 Task: Check the percentage active listings of barn in the last 1 year.
Action: Mouse moved to (981, 220)
Screenshot: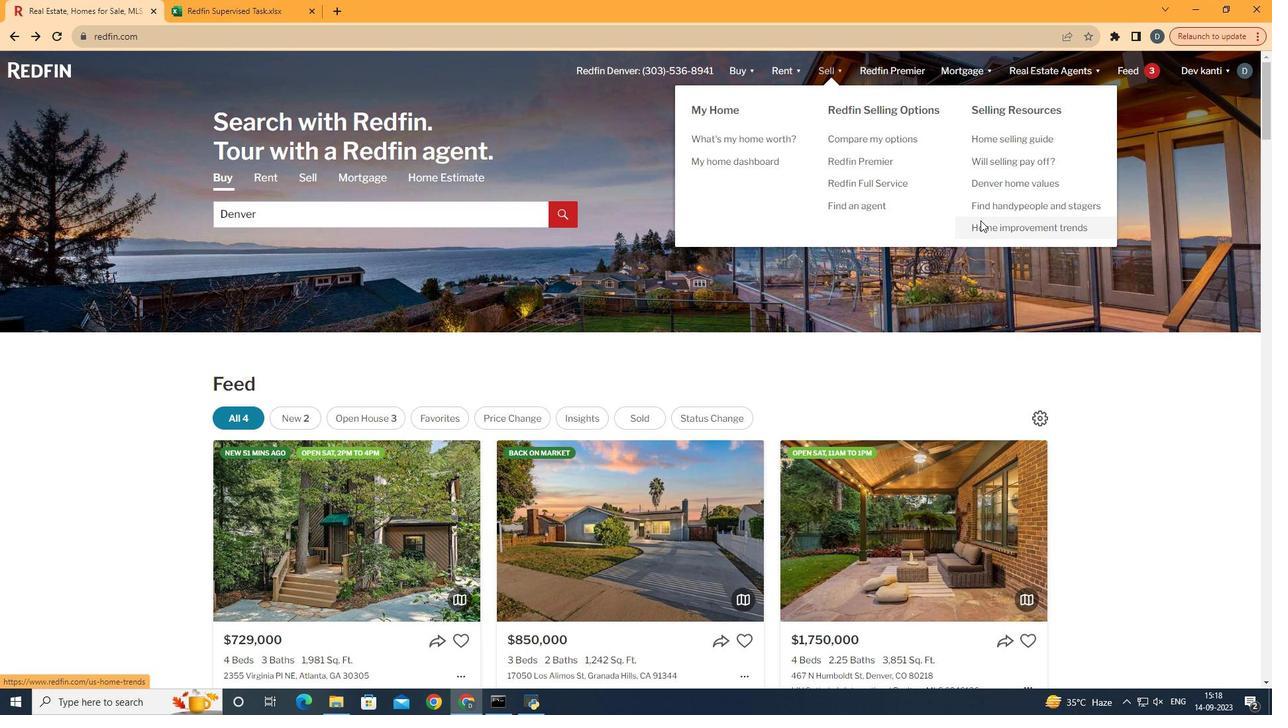 
Action: Mouse pressed left at (981, 220)
Screenshot: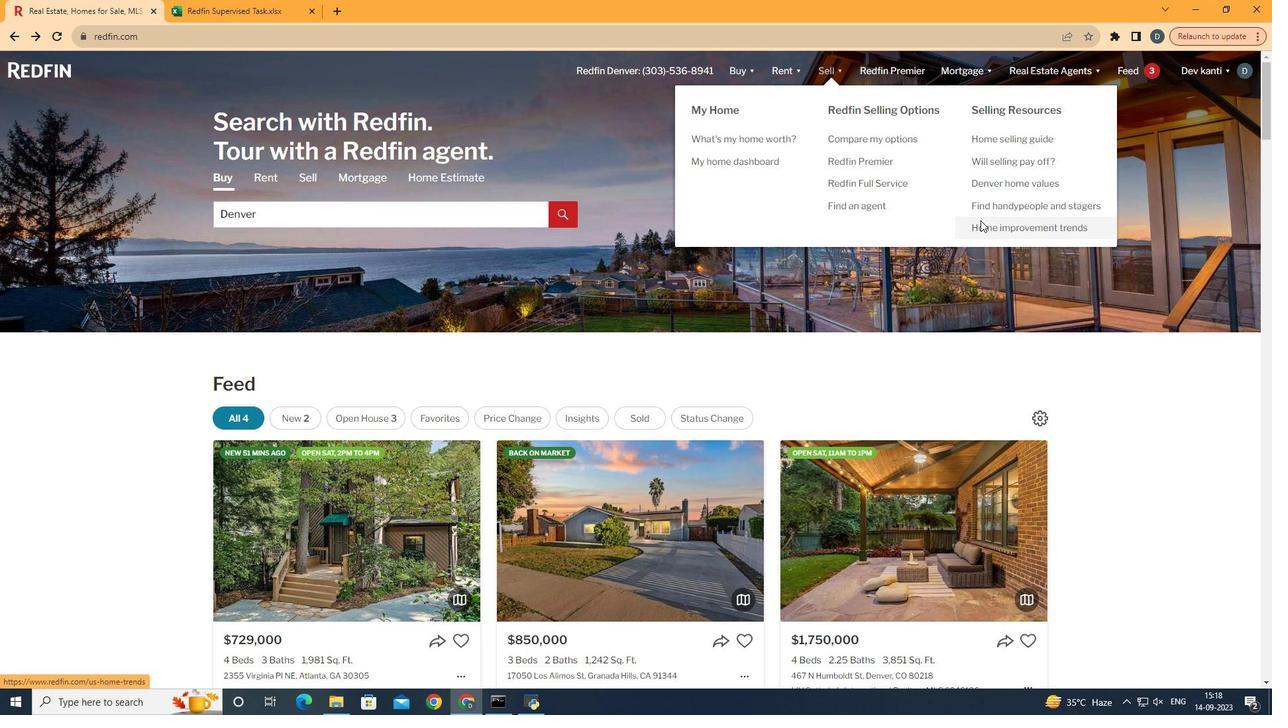 
Action: Mouse moved to (328, 260)
Screenshot: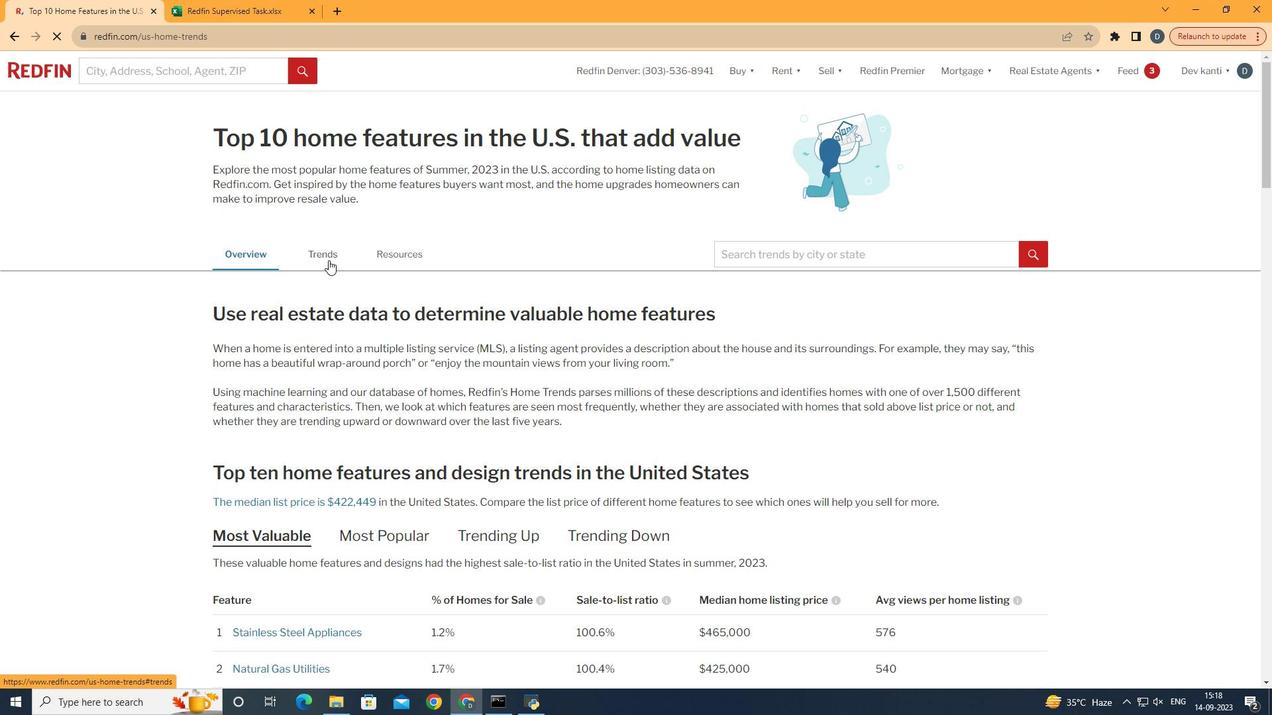 
Action: Mouse pressed left at (328, 260)
Screenshot: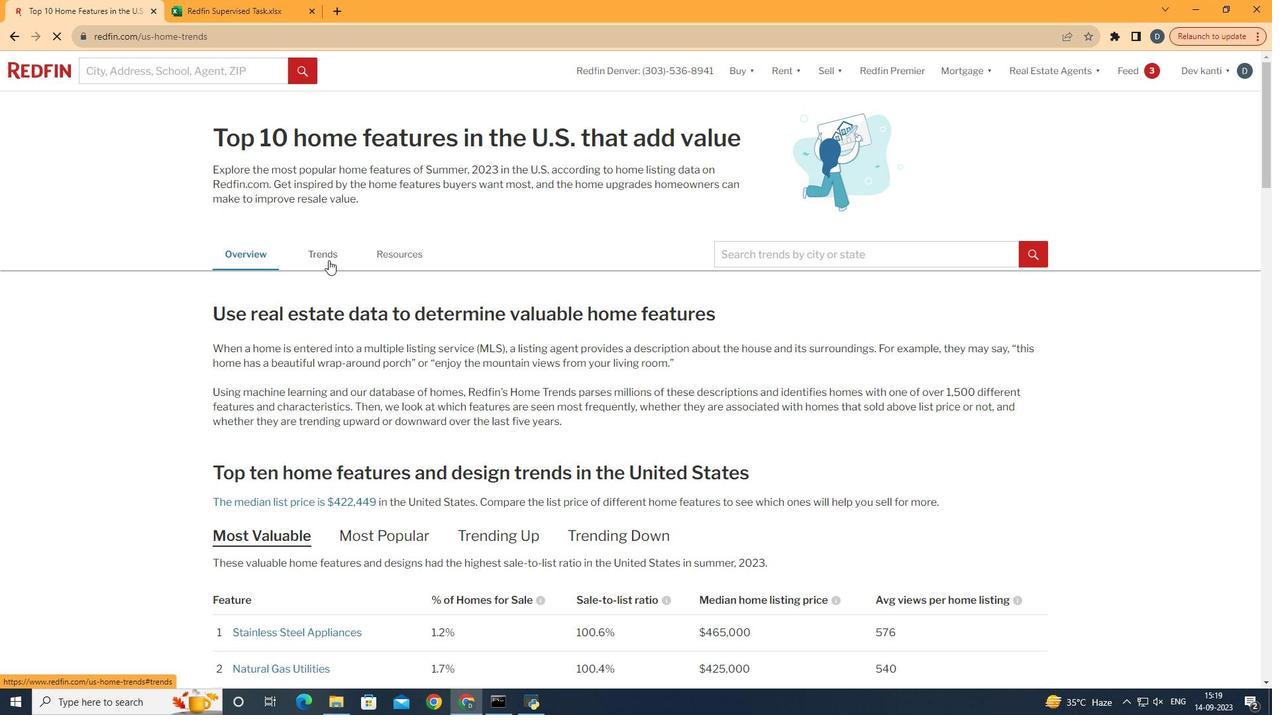 
Action: Mouse moved to (470, 425)
Screenshot: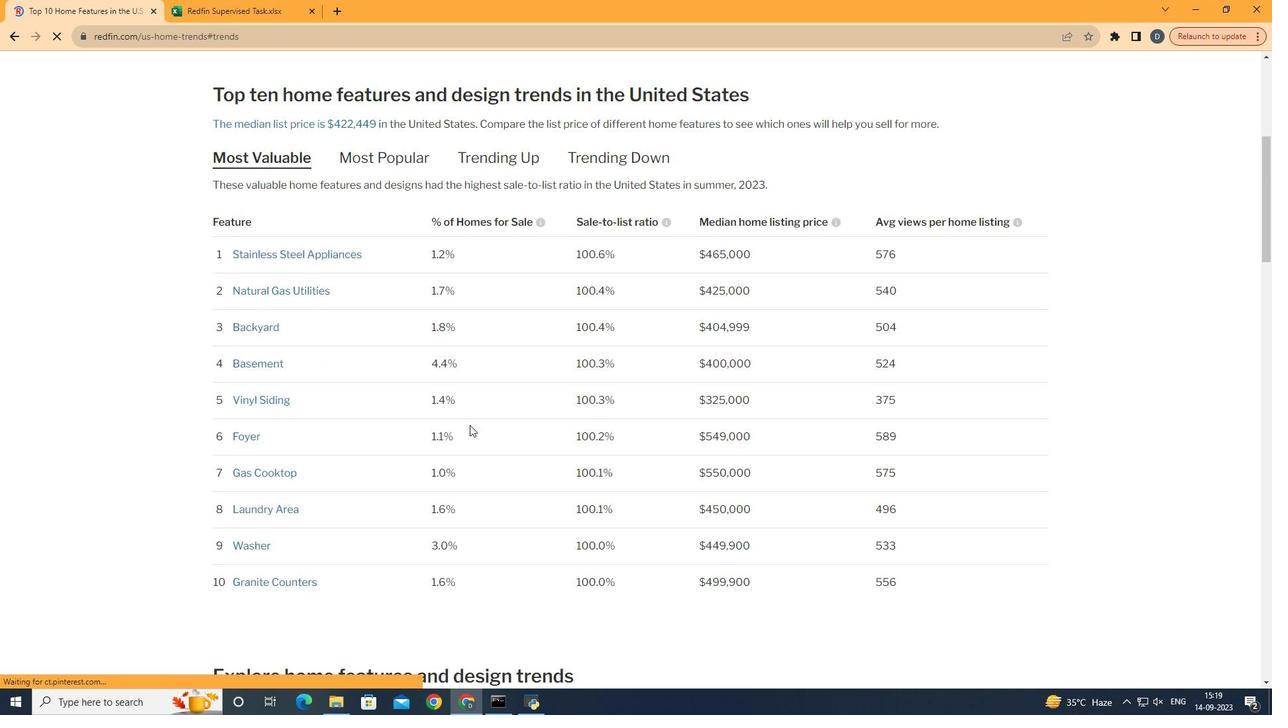 
Action: Mouse scrolled (470, 424) with delta (0, 0)
Screenshot: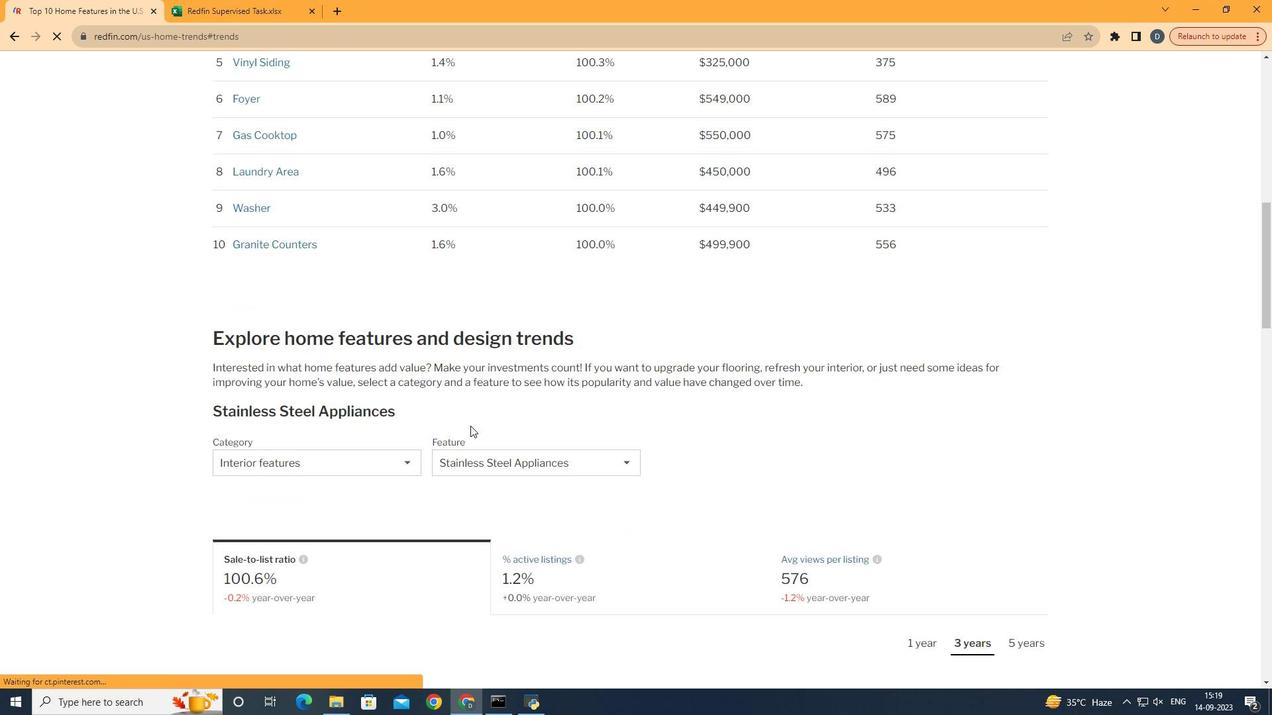 
Action: Mouse scrolled (470, 424) with delta (0, 0)
Screenshot: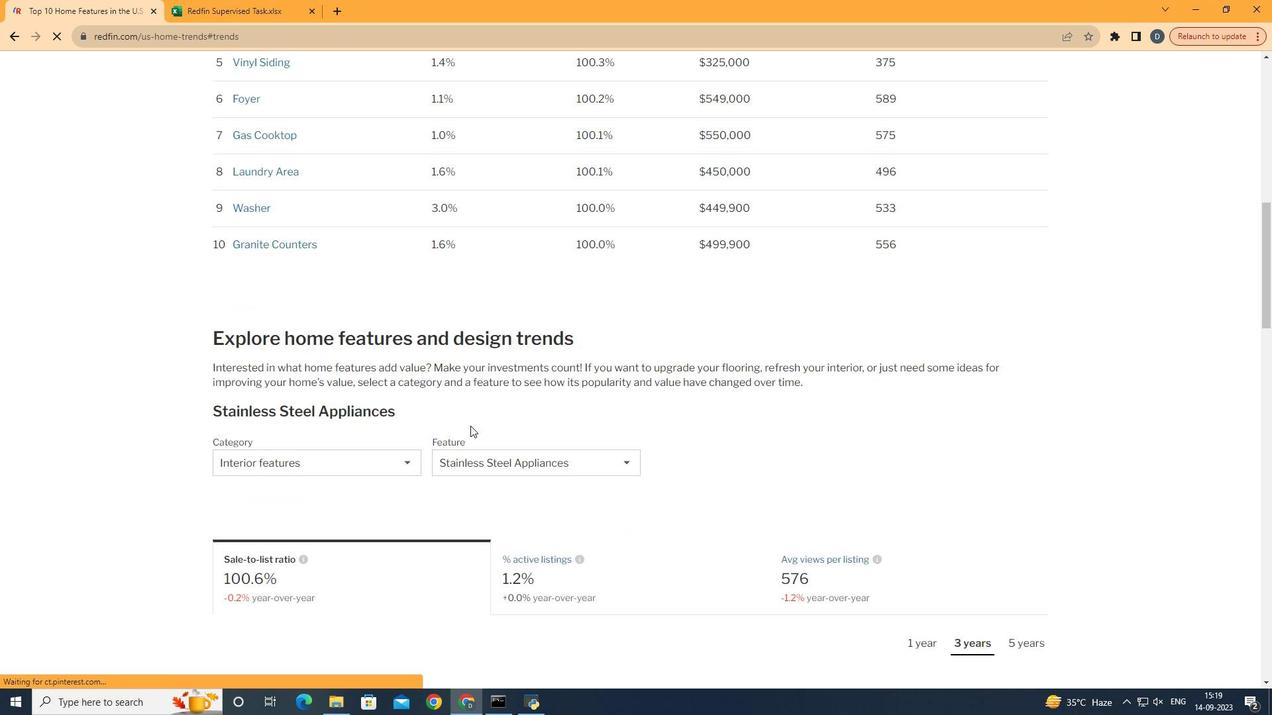 
Action: Mouse scrolled (470, 424) with delta (0, 0)
Screenshot: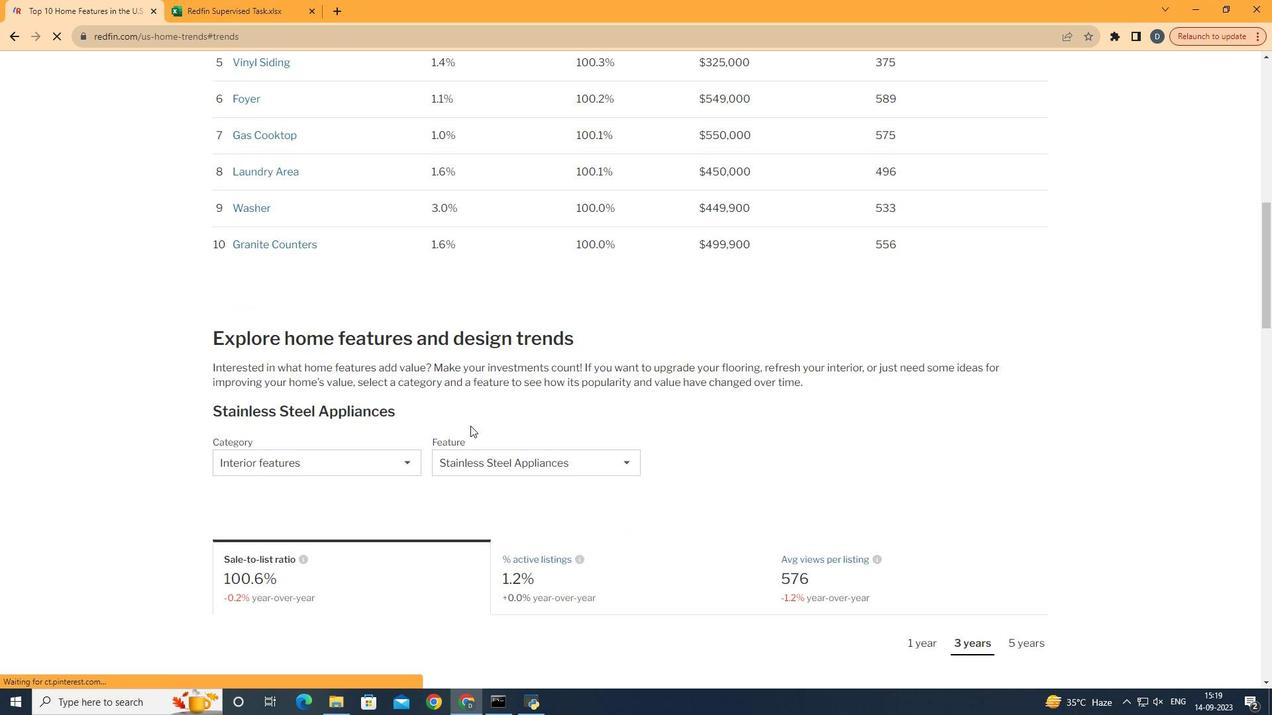 
Action: Mouse scrolled (470, 424) with delta (0, 0)
Screenshot: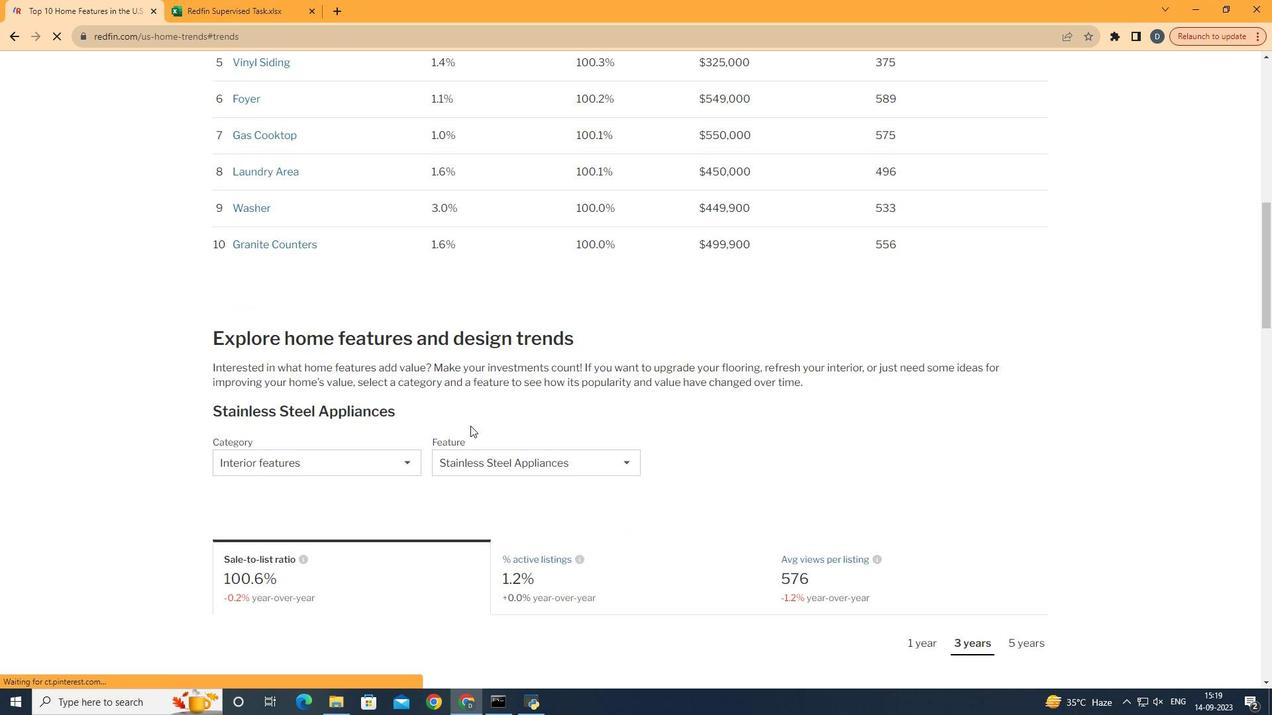 
Action: Mouse scrolled (470, 424) with delta (0, 0)
Screenshot: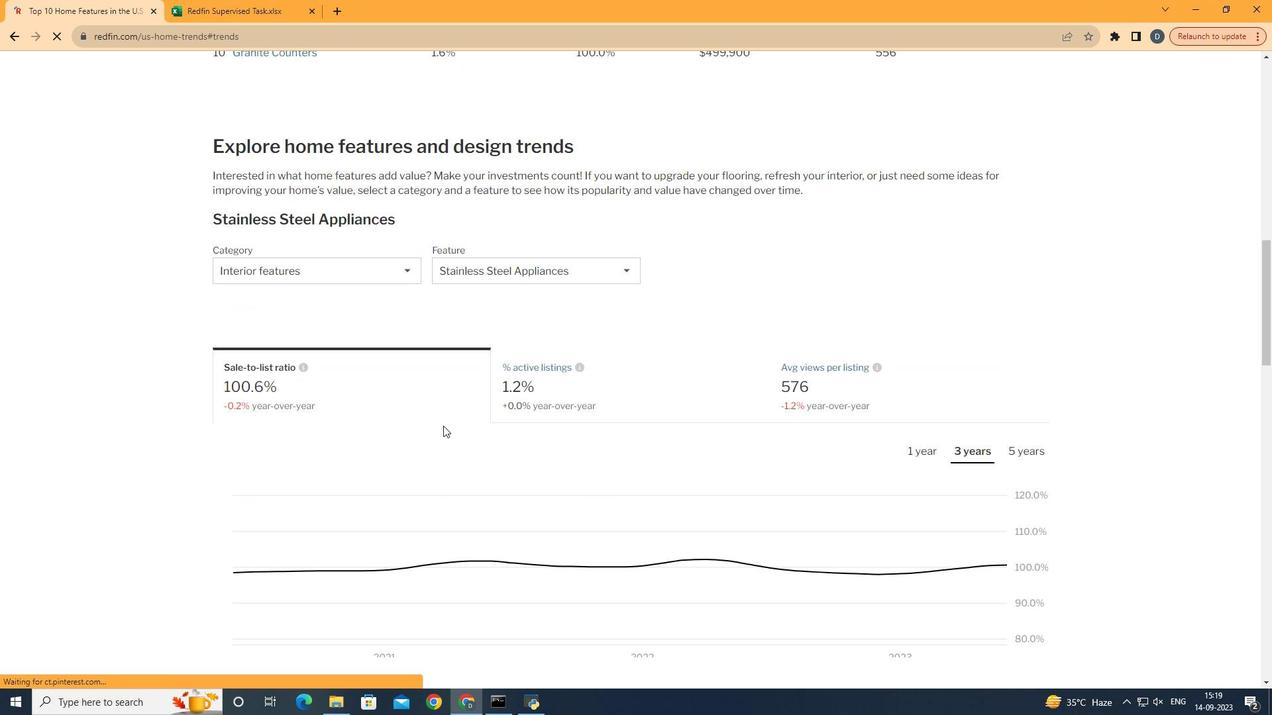 
Action: Mouse scrolled (470, 424) with delta (0, 0)
Screenshot: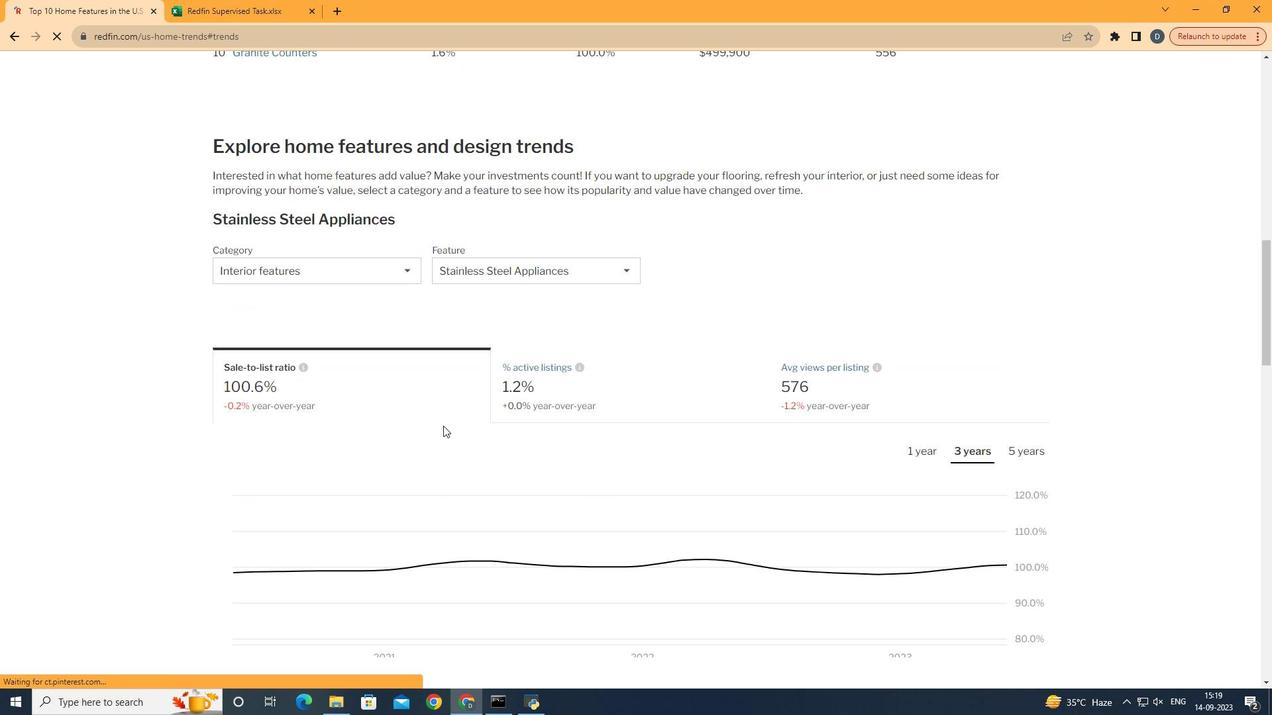 
Action: Mouse scrolled (470, 424) with delta (0, 0)
Screenshot: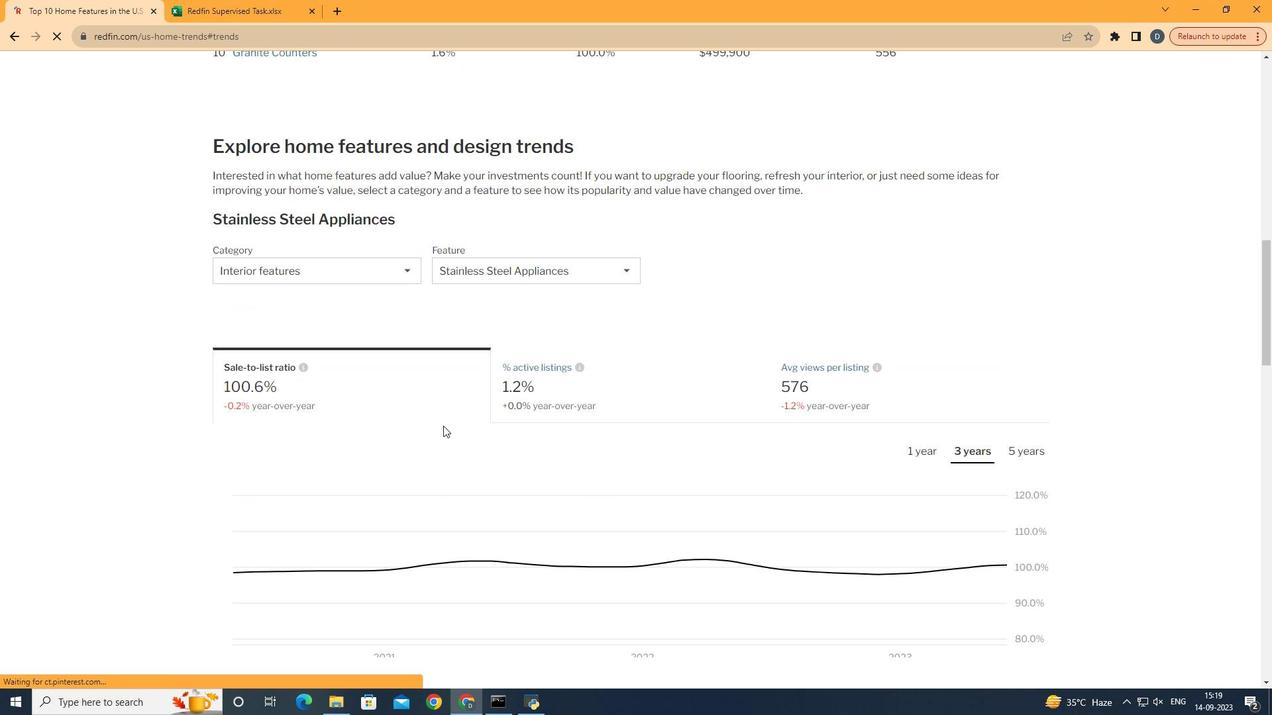 
Action: Mouse scrolled (470, 424) with delta (0, 0)
Screenshot: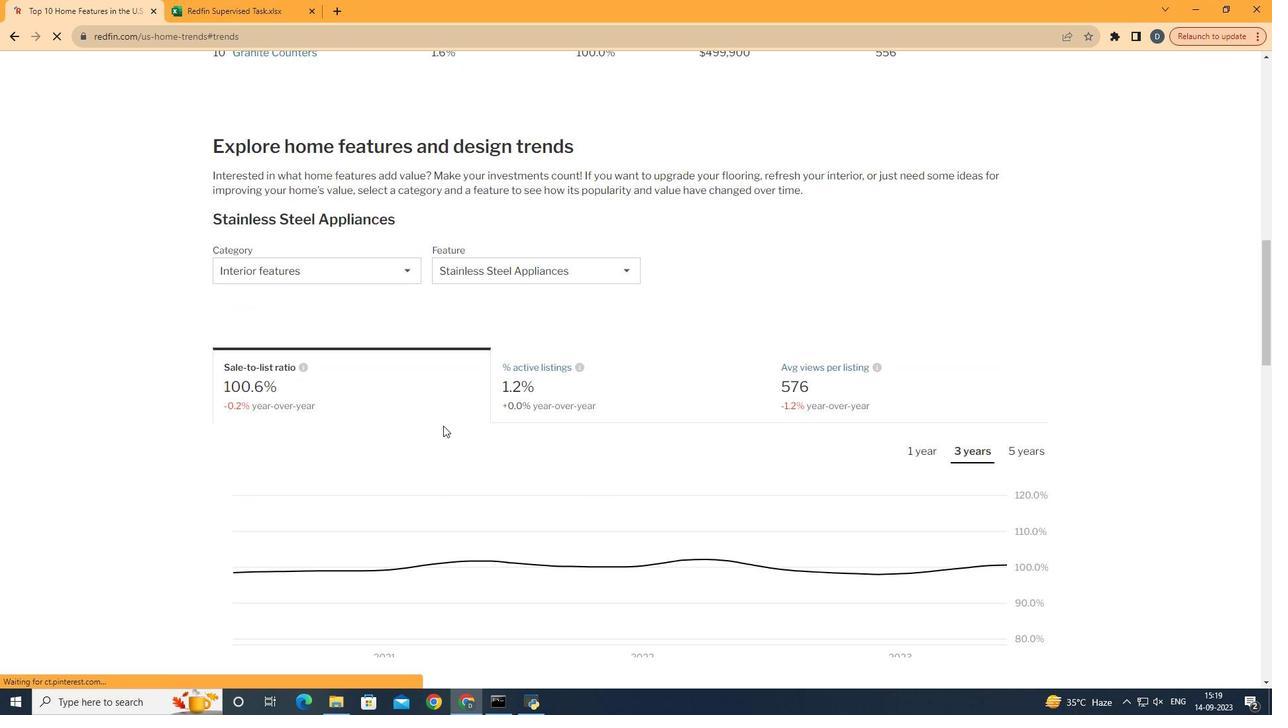 
Action: Mouse moved to (352, 290)
Screenshot: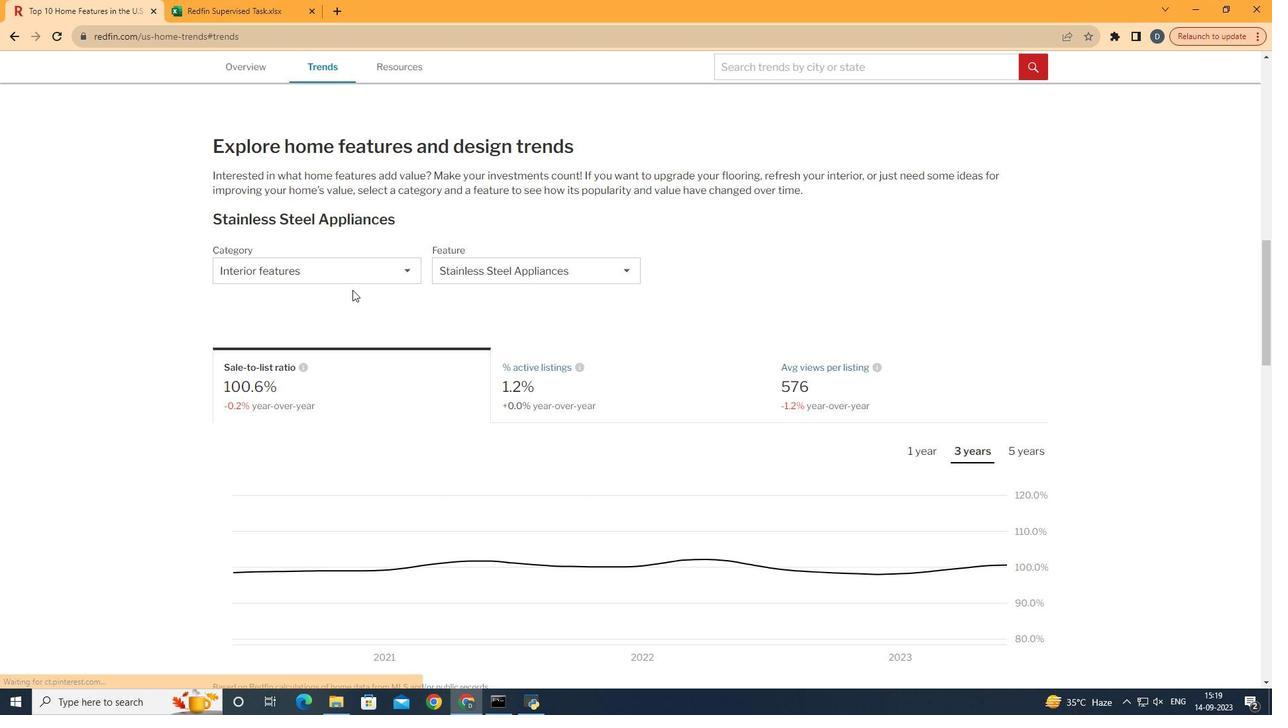 
Action: Mouse pressed left at (352, 290)
Screenshot: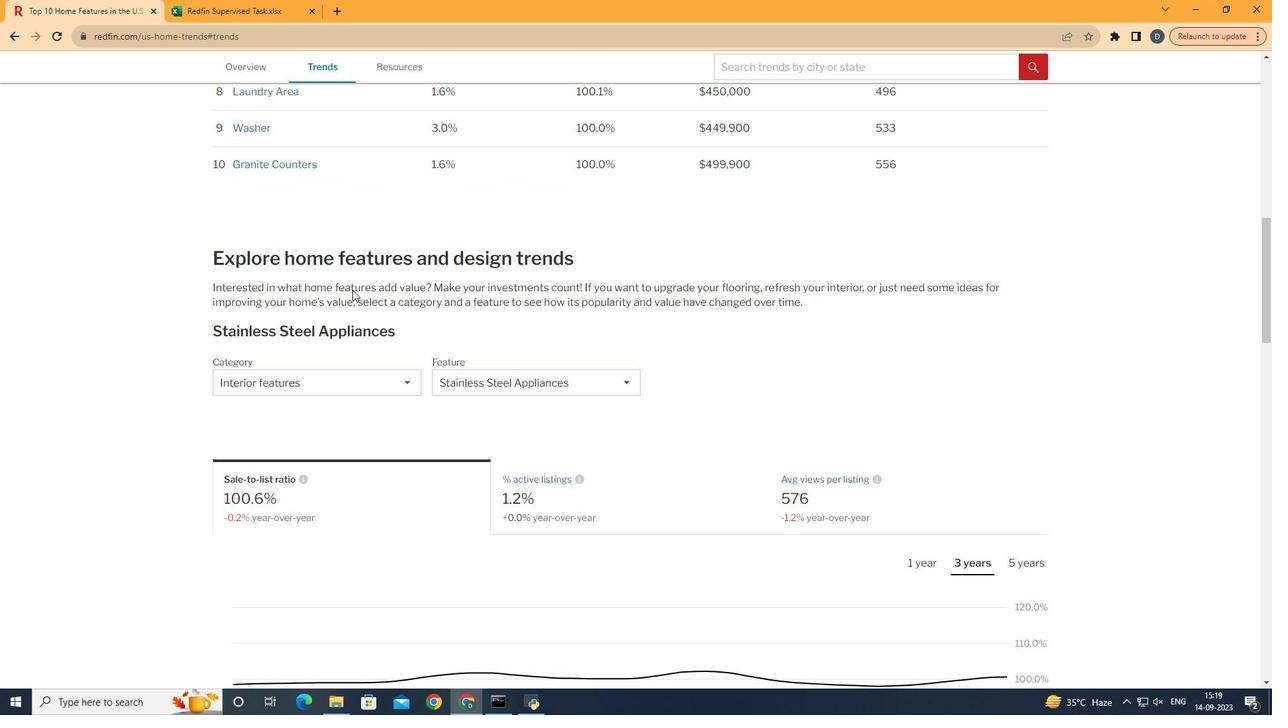 
Action: Mouse scrolled (352, 289) with delta (0, 0)
Screenshot: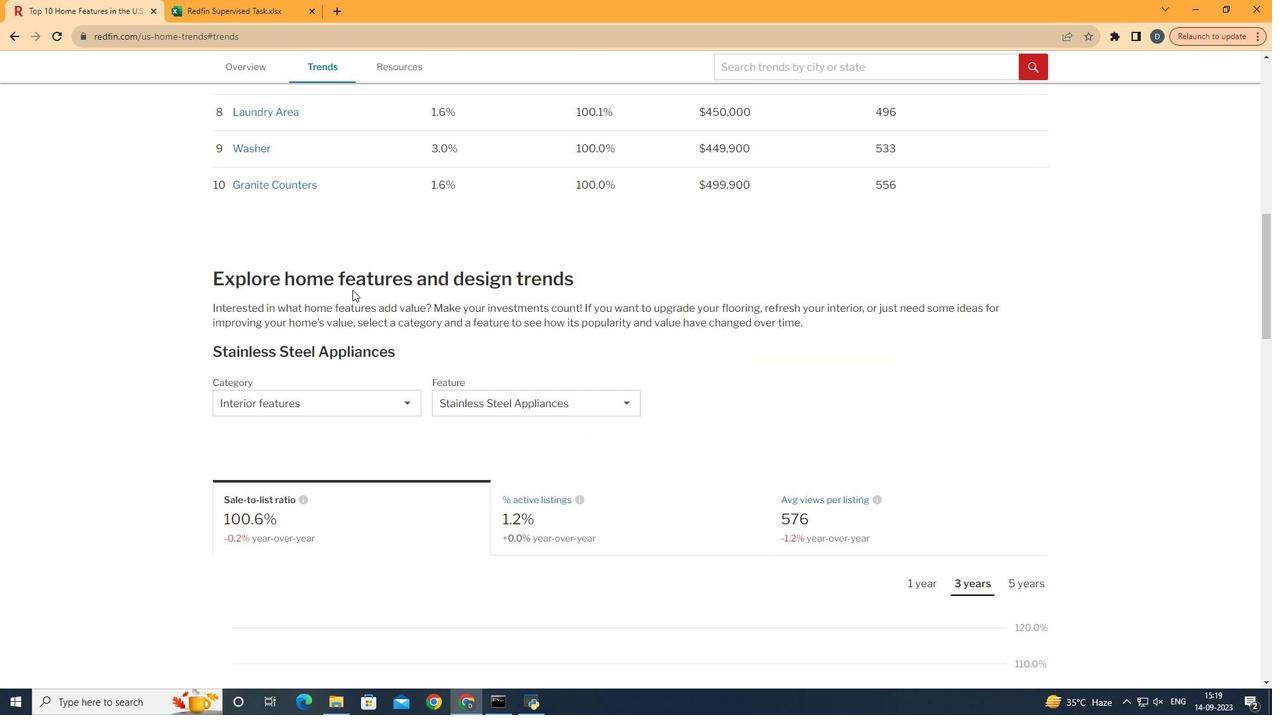 
Action: Mouse scrolled (352, 289) with delta (0, 0)
Screenshot: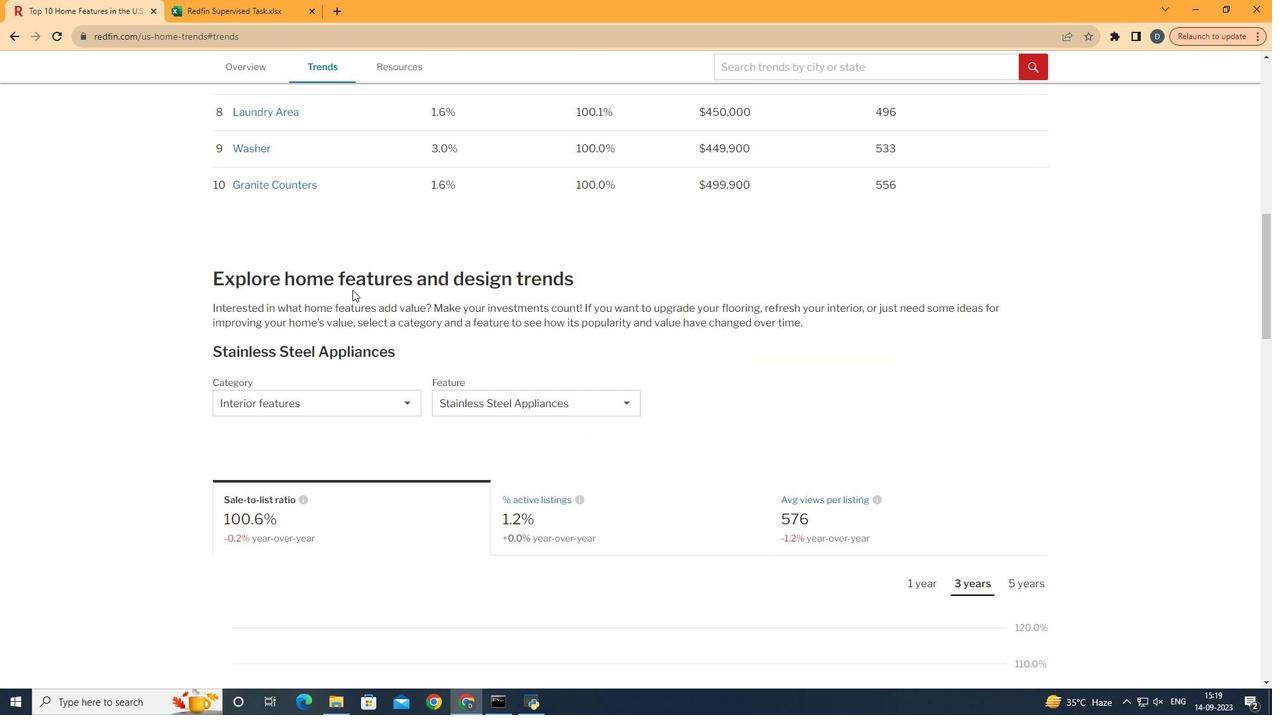 
Action: Mouse scrolled (352, 289) with delta (0, 0)
Screenshot: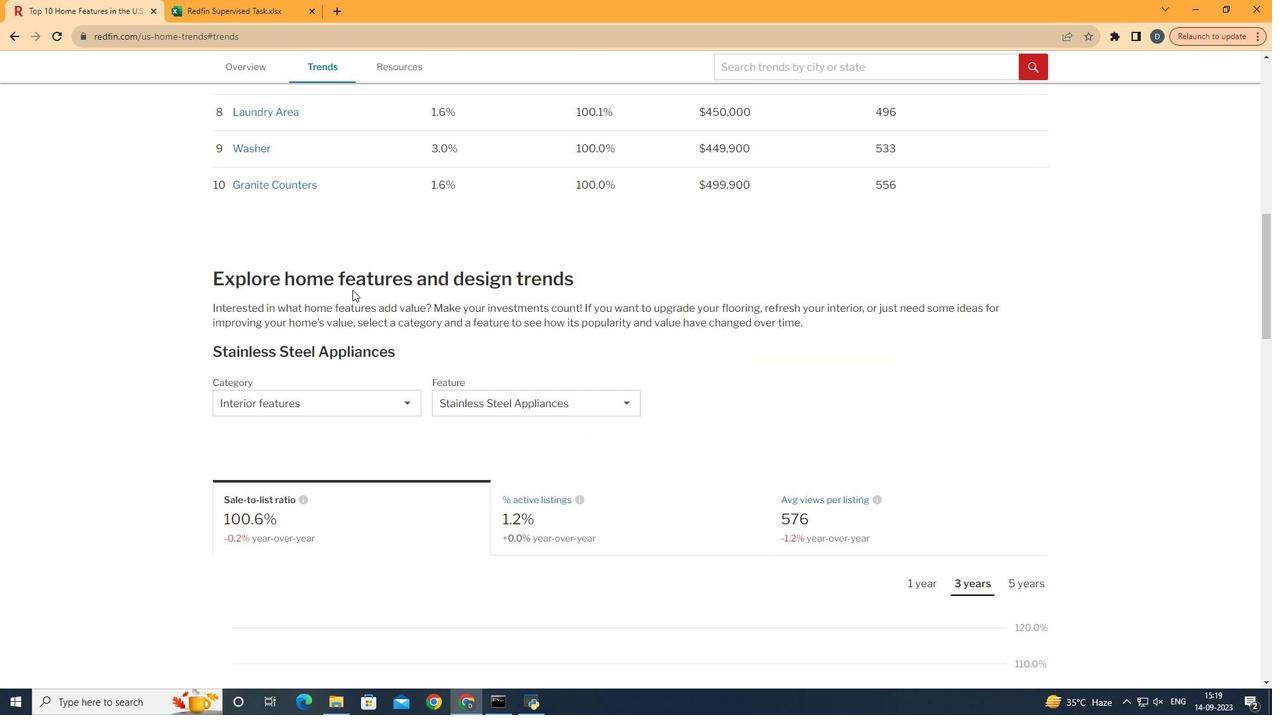 
Action: Mouse scrolled (352, 289) with delta (0, -1)
Screenshot: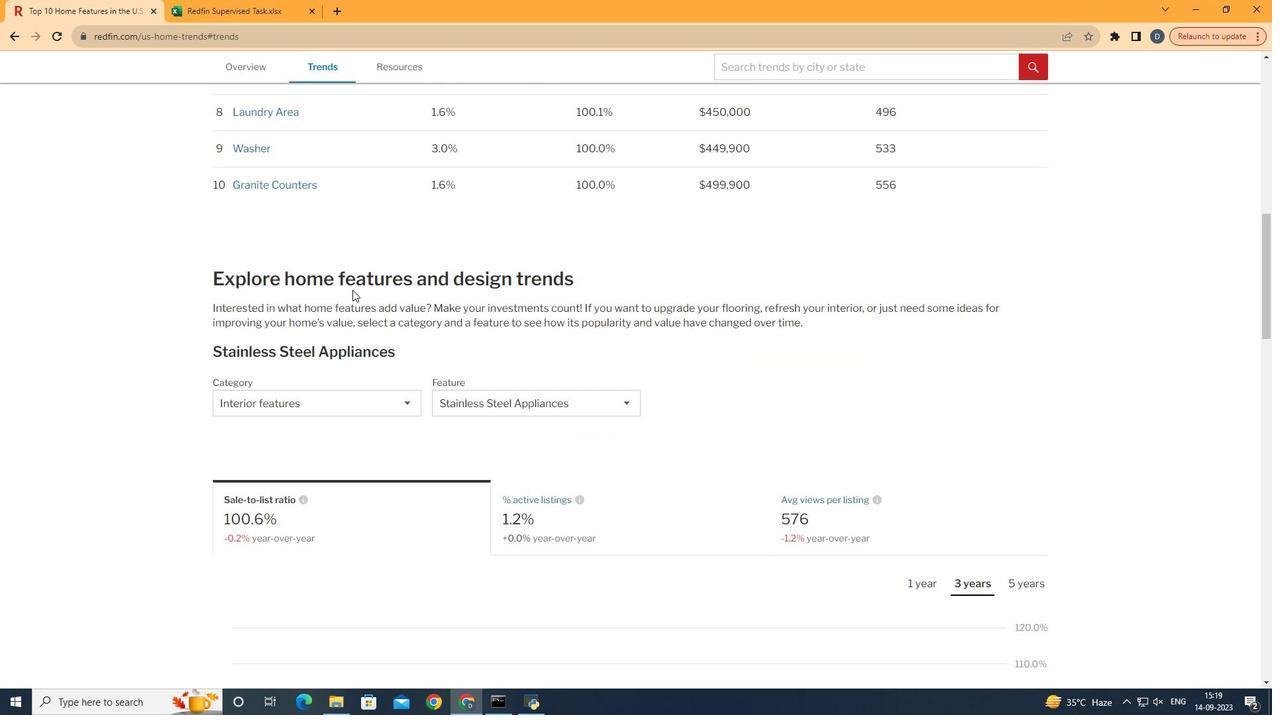 
Action: Mouse scrolled (352, 289) with delta (0, 0)
Screenshot: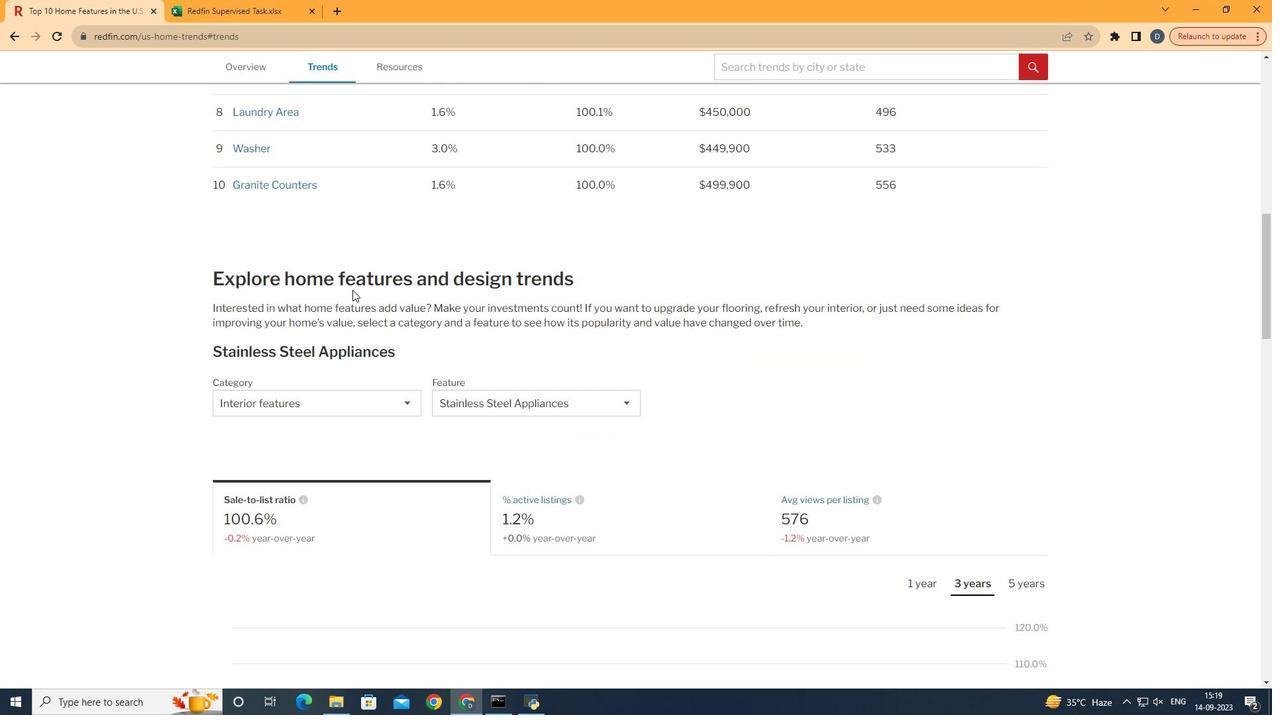
Action: Mouse scrolled (352, 289) with delta (0, 0)
Screenshot: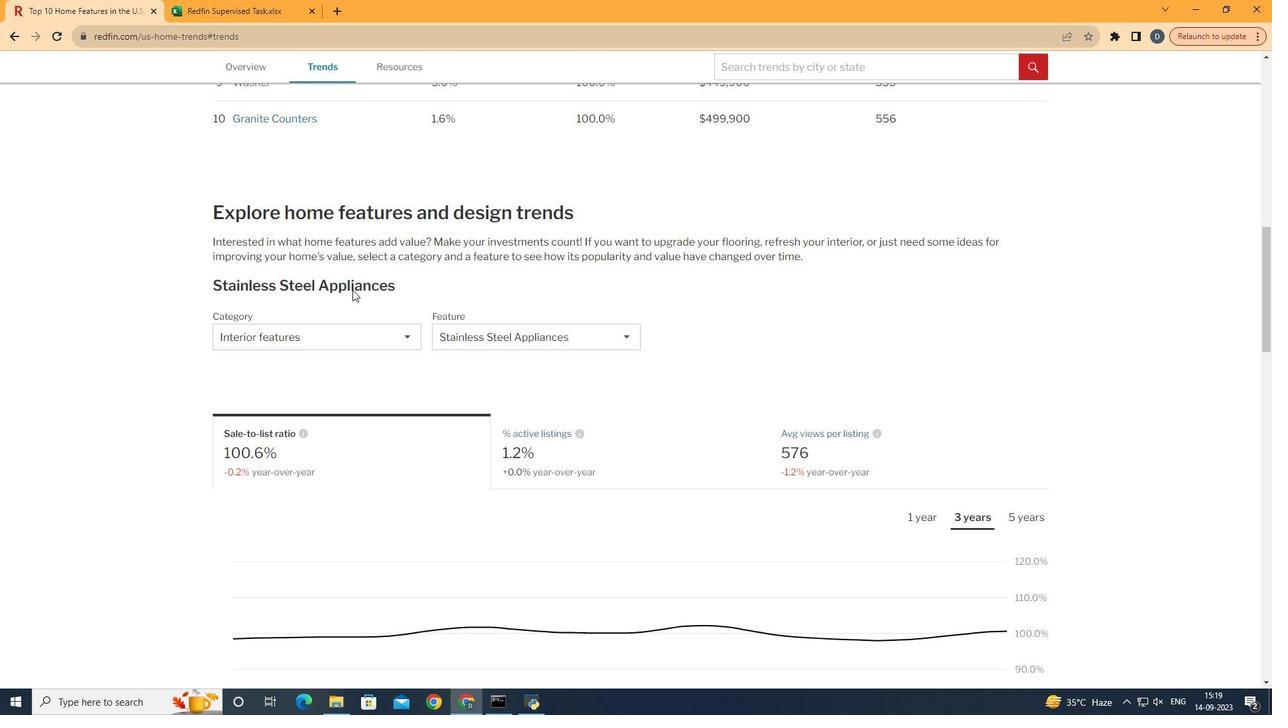 
Action: Mouse moved to (382, 342)
Screenshot: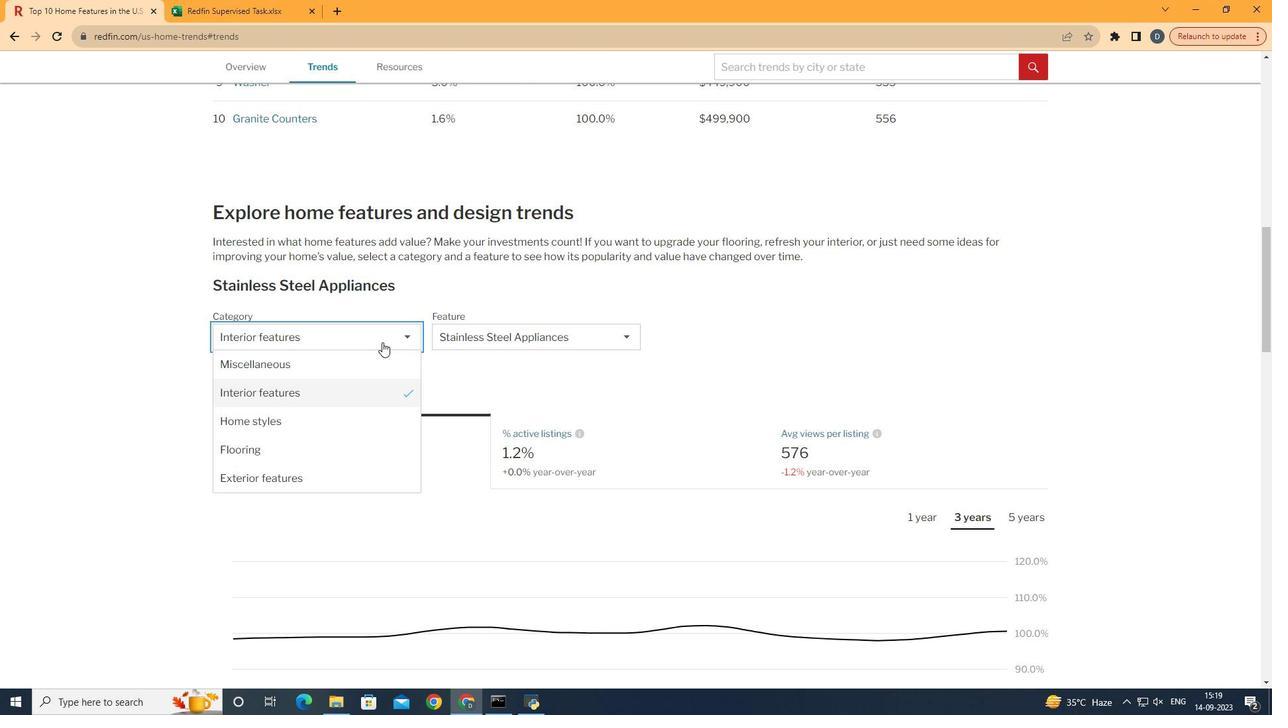 
Action: Mouse pressed left at (382, 342)
Screenshot: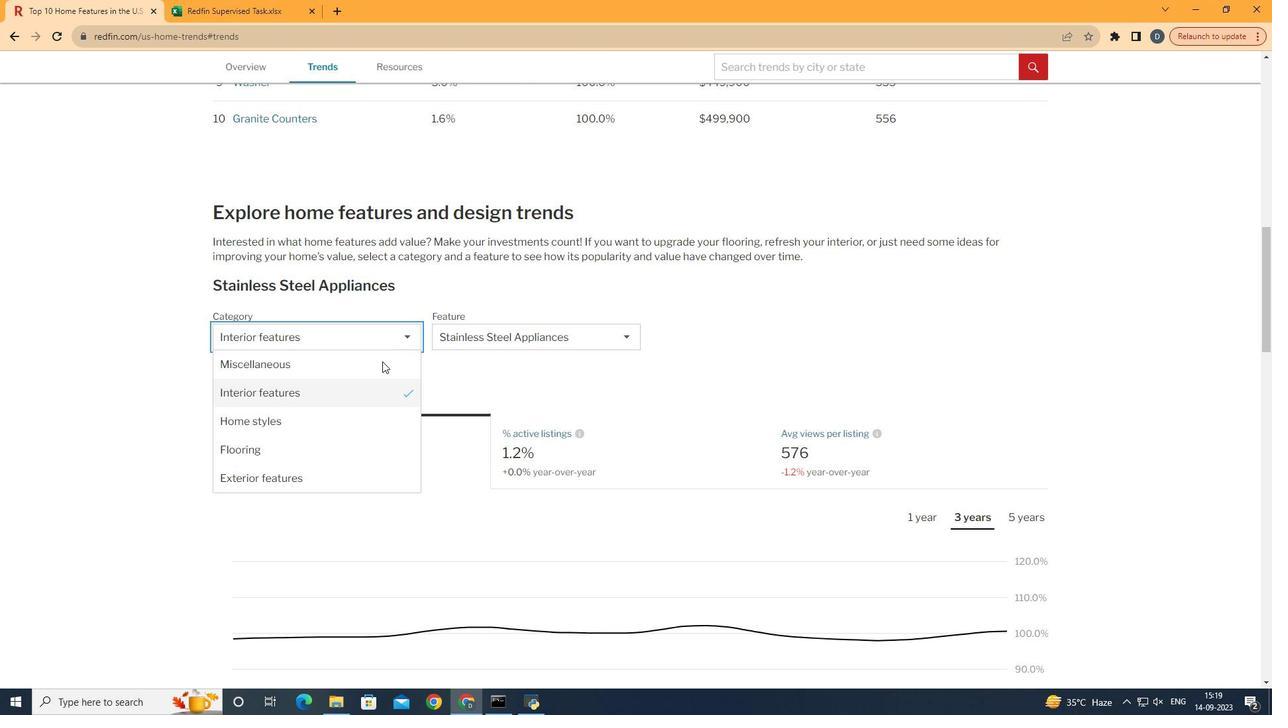
Action: Mouse moved to (365, 482)
Screenshot: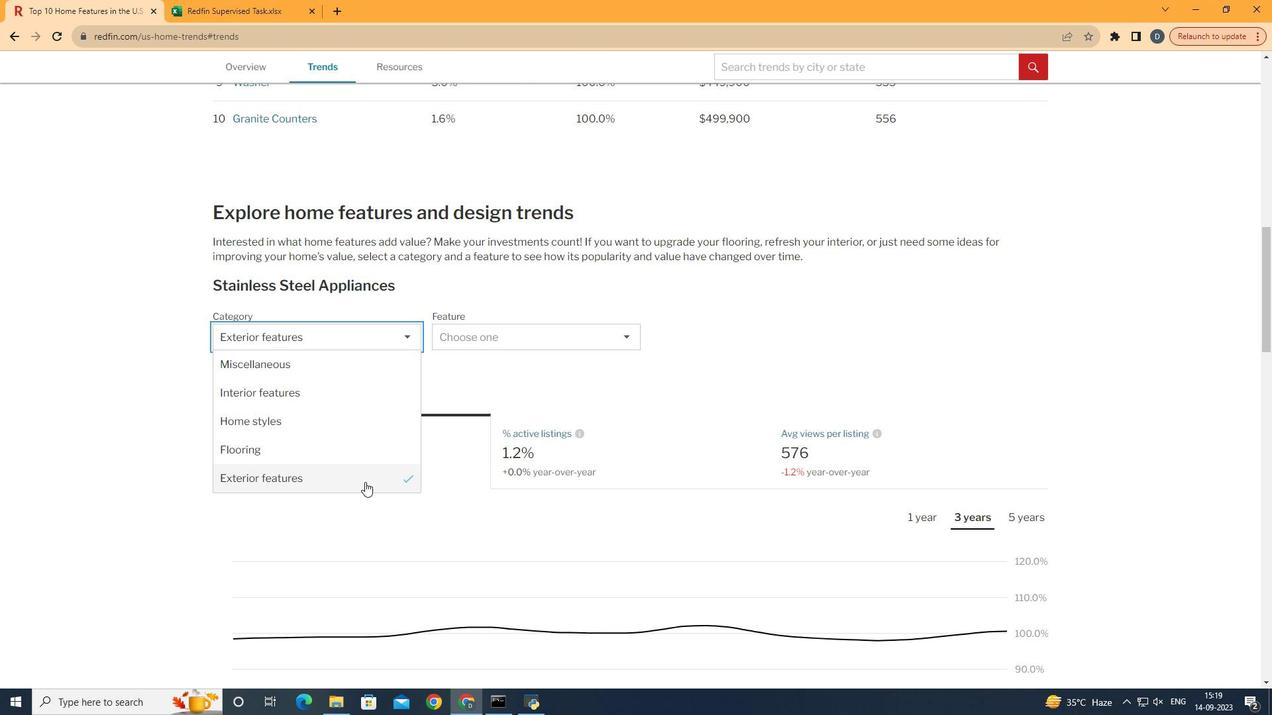 
Action: Mouse pressed left at (365, 482)
Screenshot: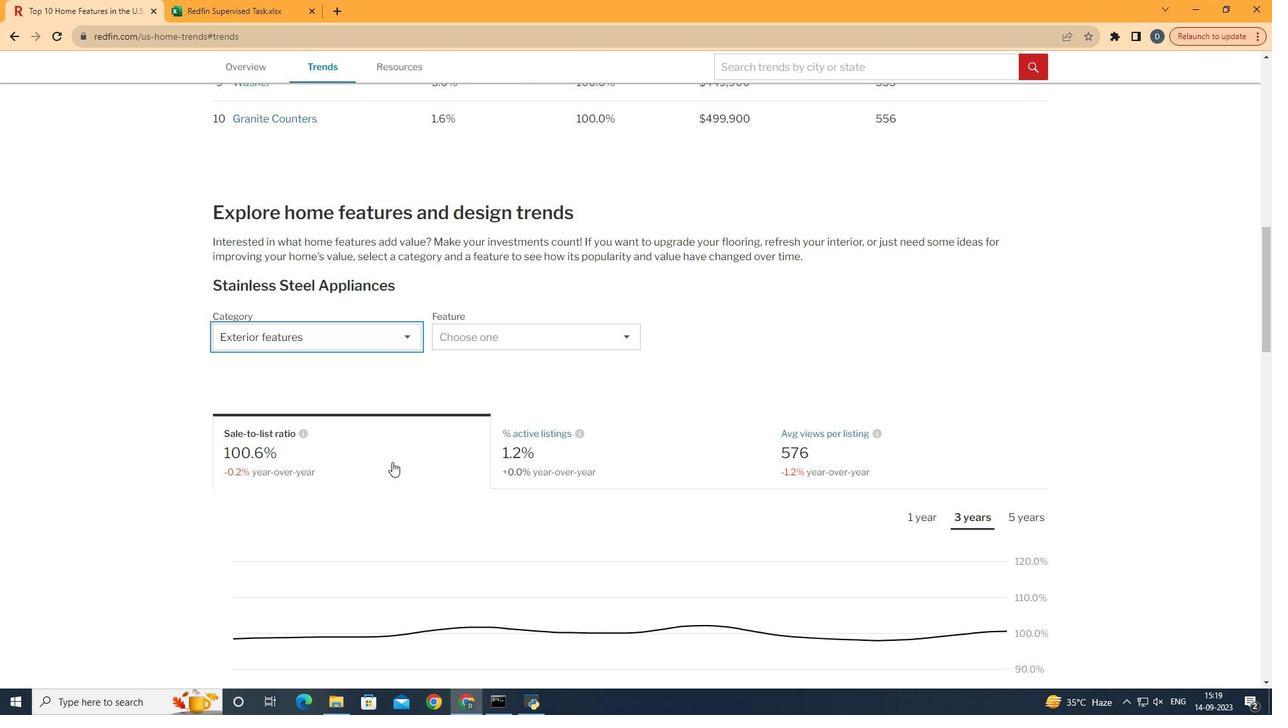 
Action: Mouse moved to (568, 332)
Screenshot: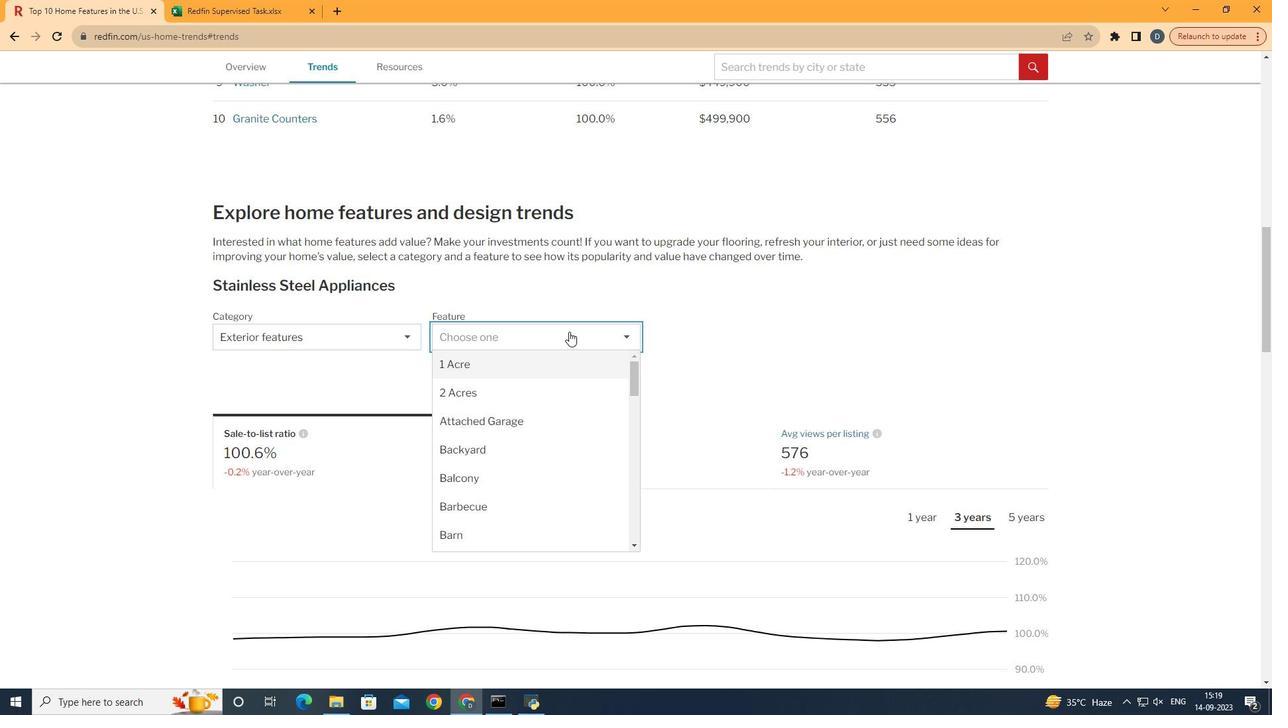 
Action: Mouse pressed left at (568, 332)
Screenshot: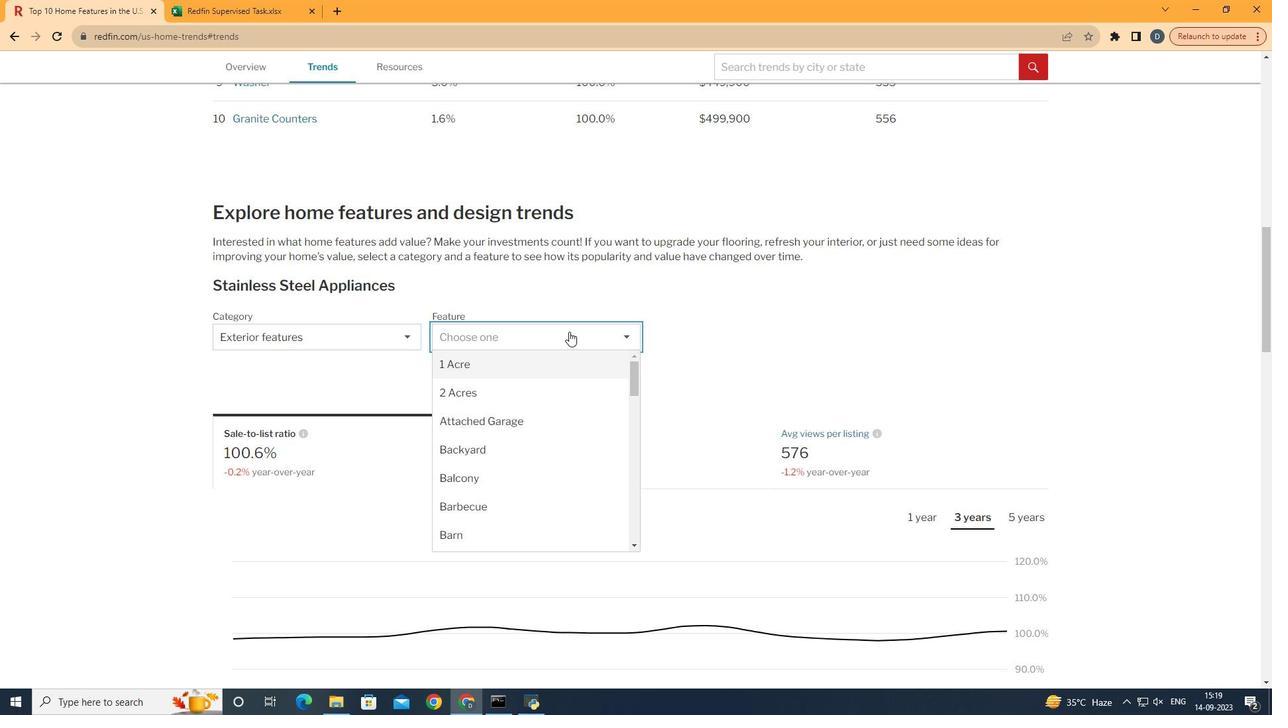
Action: Mouse moved to (567, 527)
Screenshot: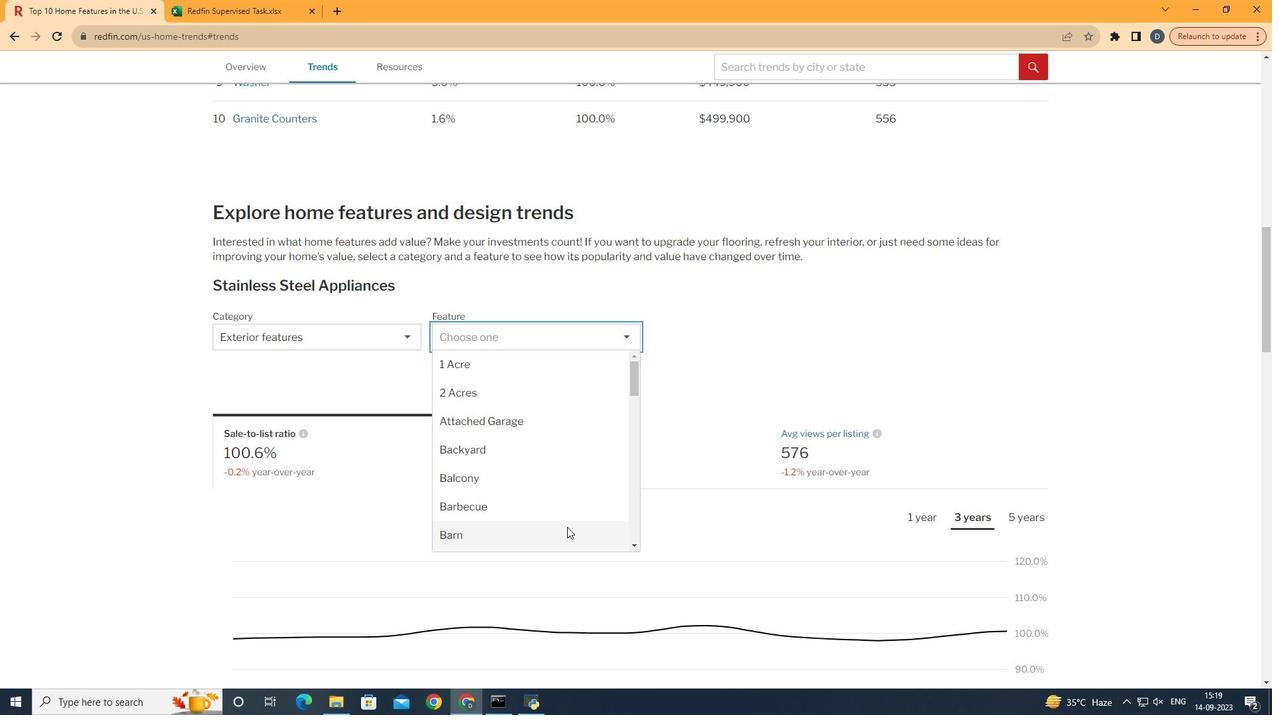 
Action: Mouse pressed left at (567, 527)
Screenshot: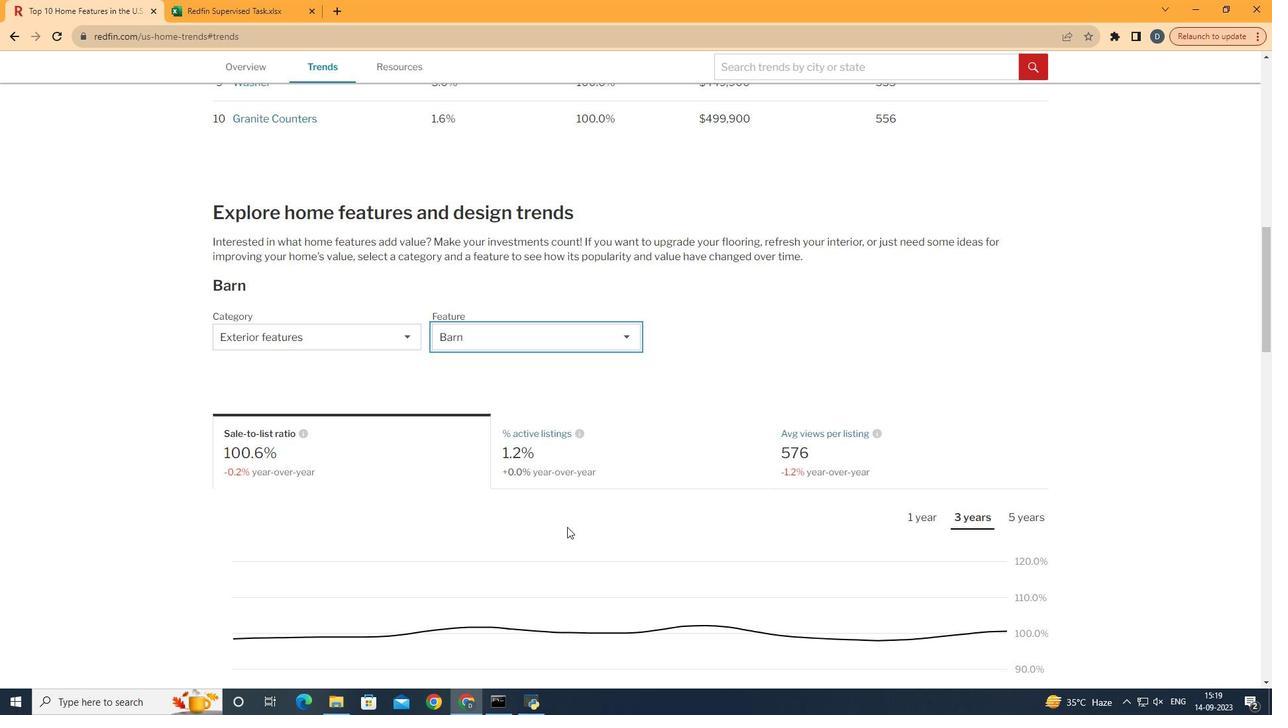 
Action: Mouse moved to (655, 448)
Screenshot: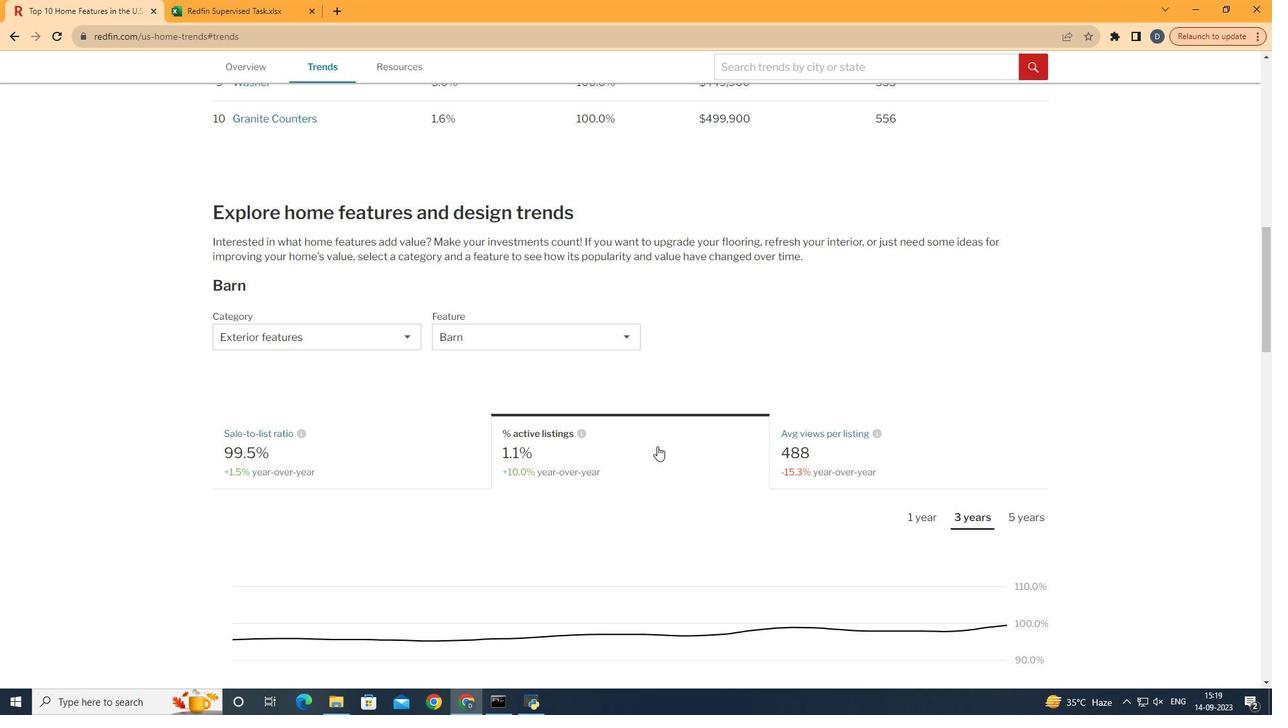 
Action: Mouse pressed left at (655, 448)
Screenshot: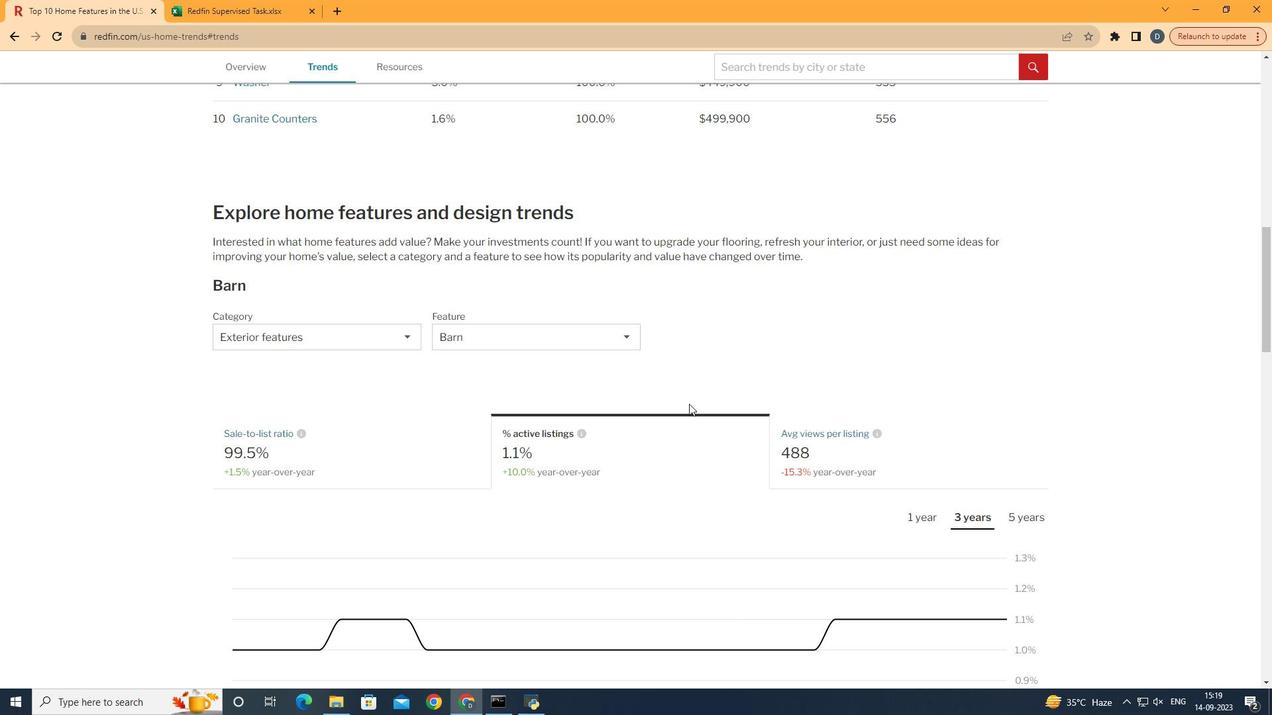 
Action: Mouse moved to (794, 287)
Screenshot: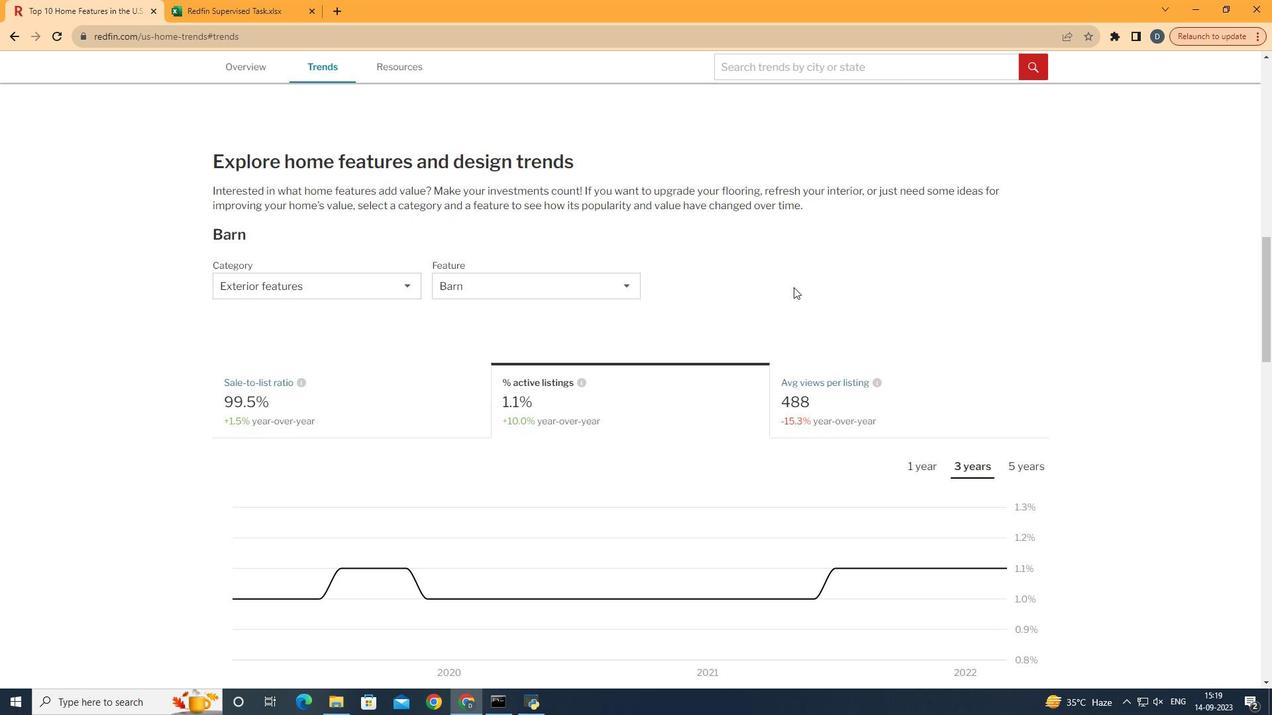 
Action: Mouse scrolled (794, 287) with delta (0, 0)
Screenshot: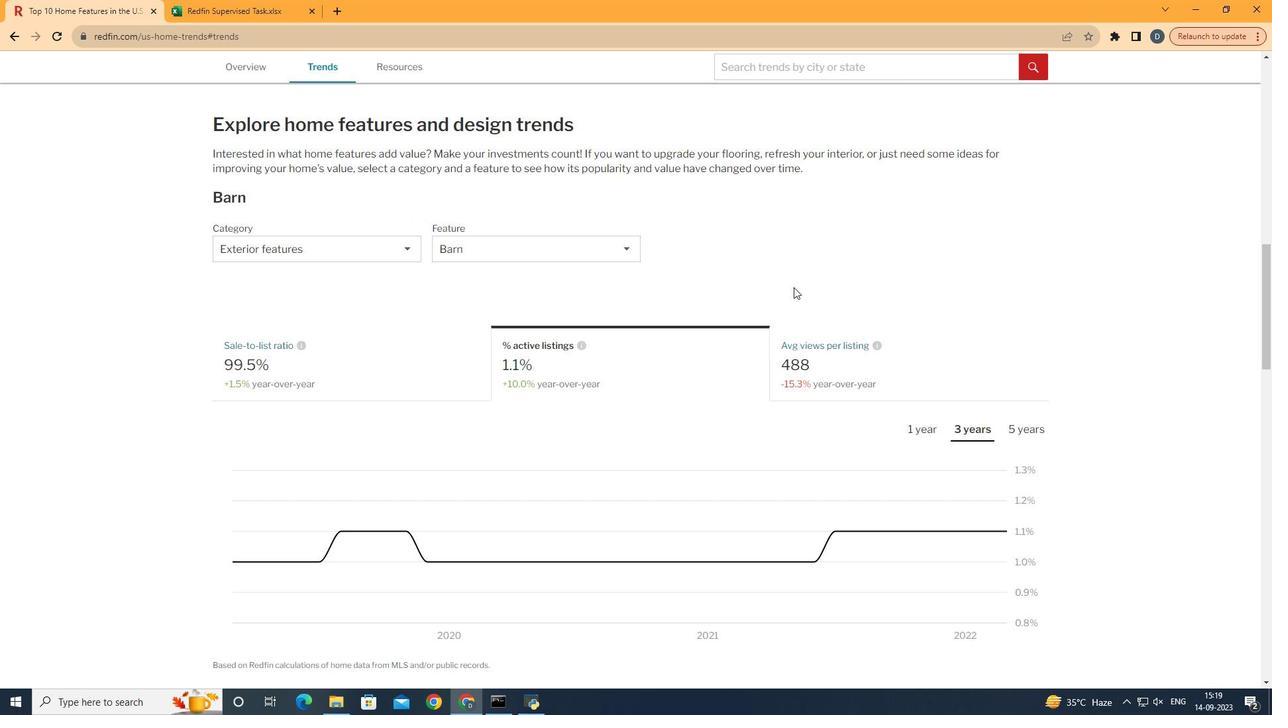 
Action: Mouse scrolled (794, 287) with delta (0, 0)
Screenshot: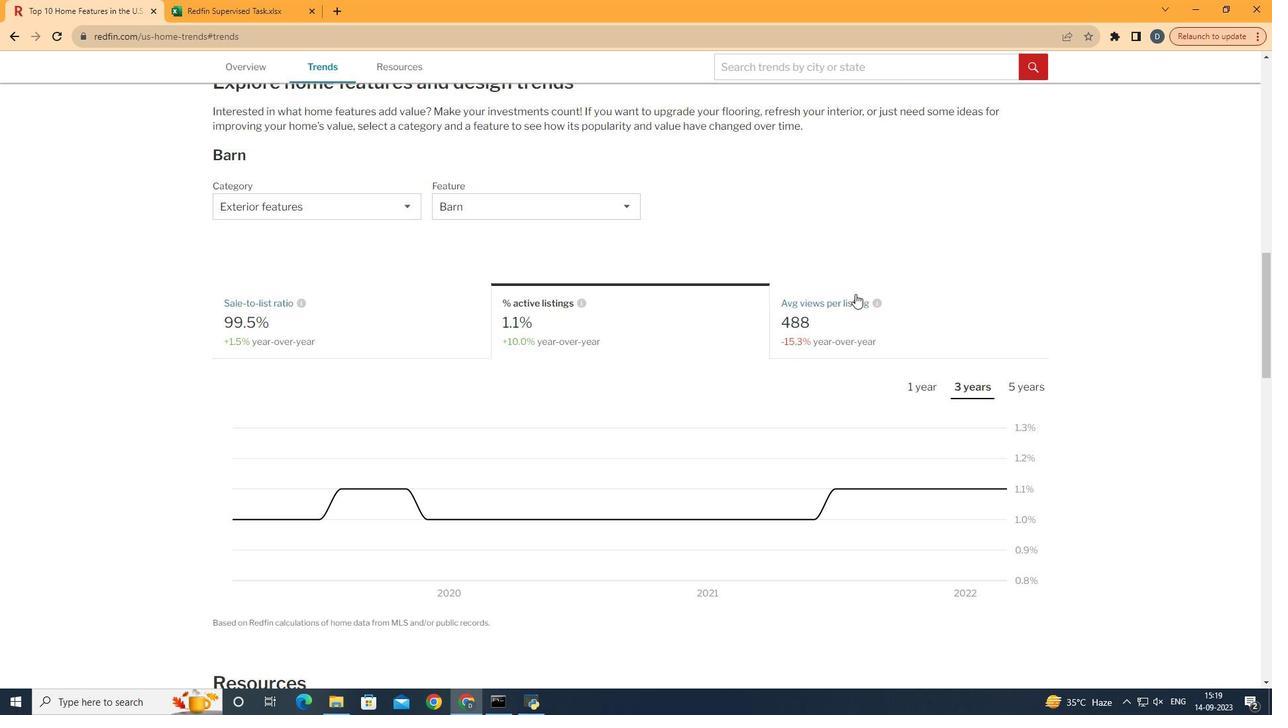 
Action: Mouse moved to (888, 306)
Screenshot: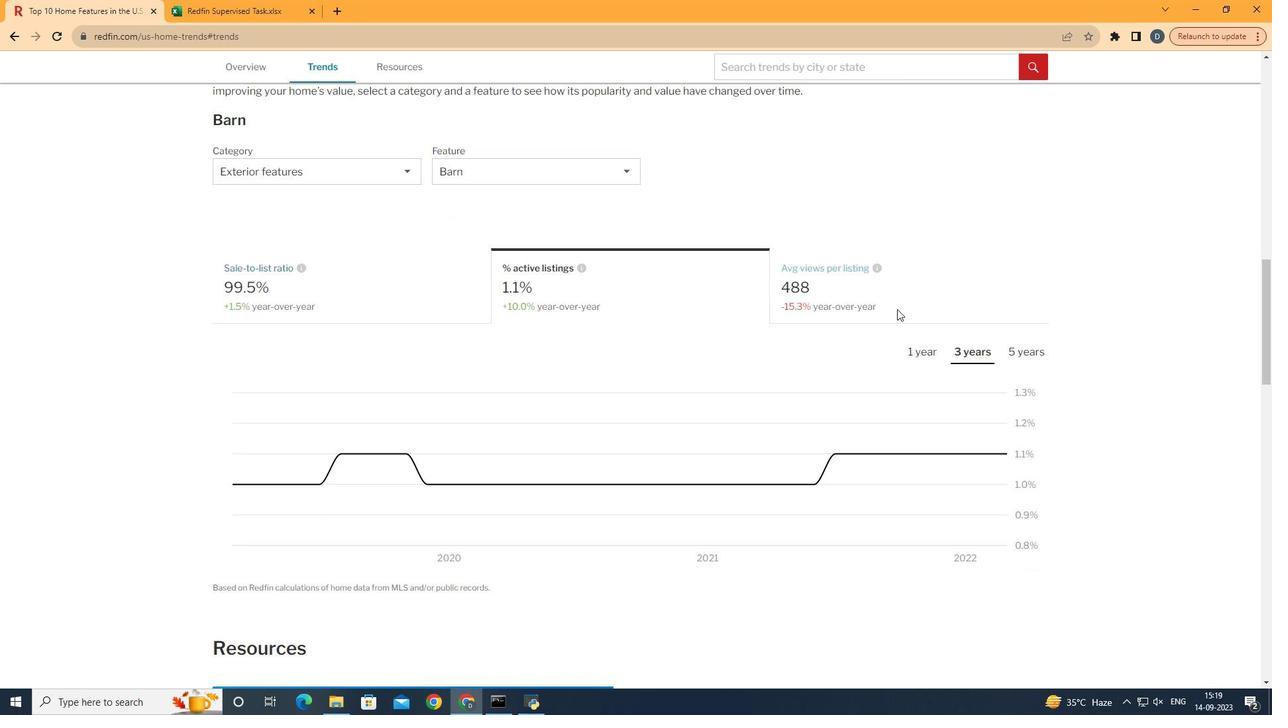 
Action: Mouse scrolled (888, 305) with delta (0, 0)
Screenshot: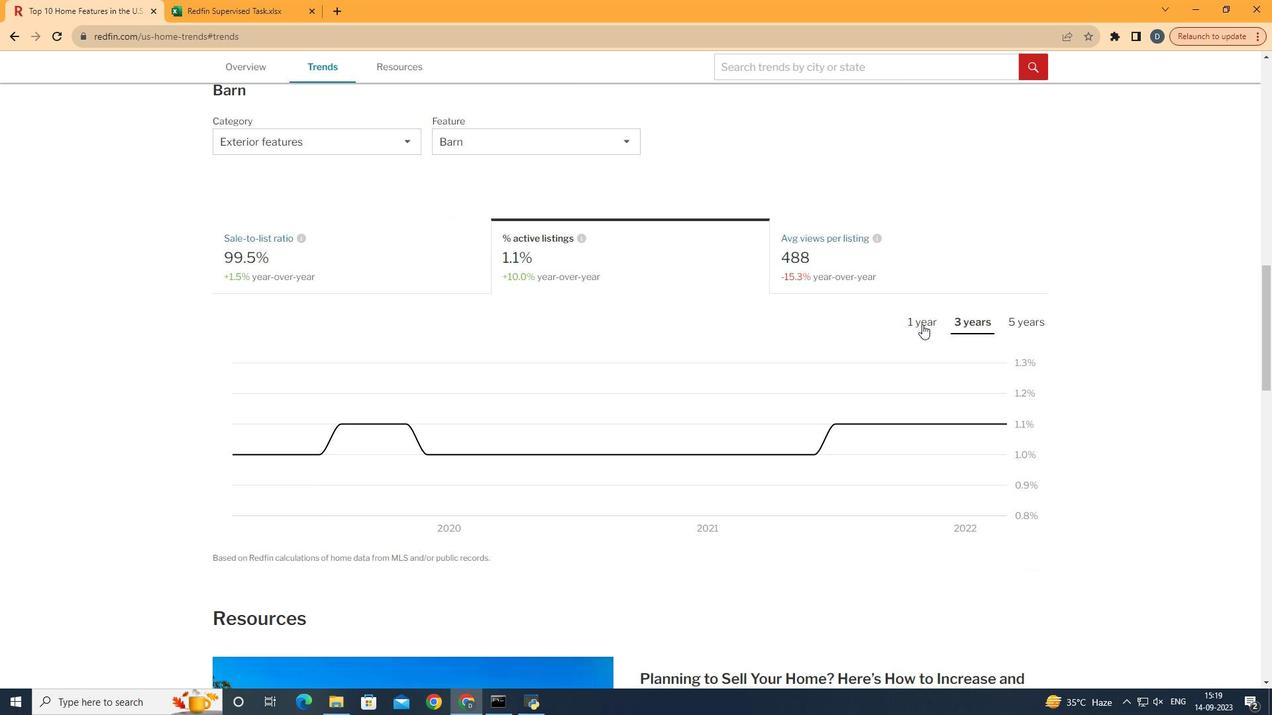 
Action: Mouse moved to (922, 312)
Screenshot: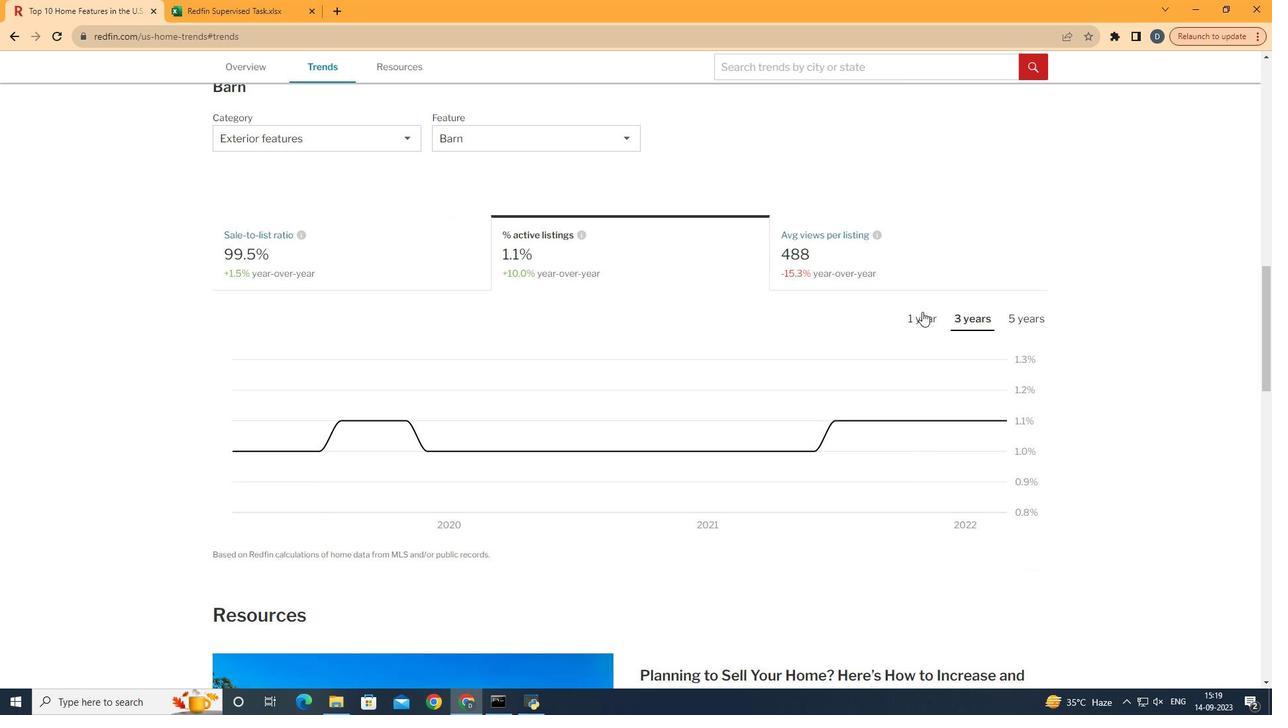 
Action: Mouse pressed left at (922, 312)
Screenshot: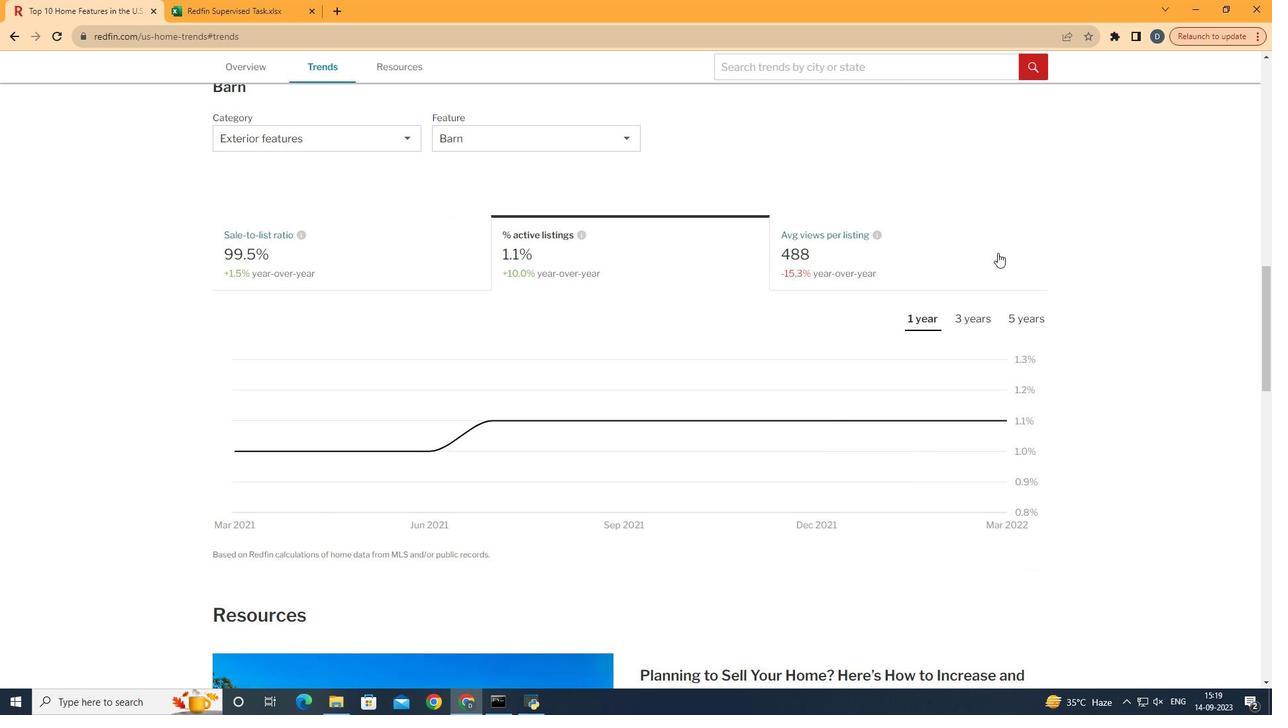
Action: Mouse moved to (1018, 224)
Screenshot: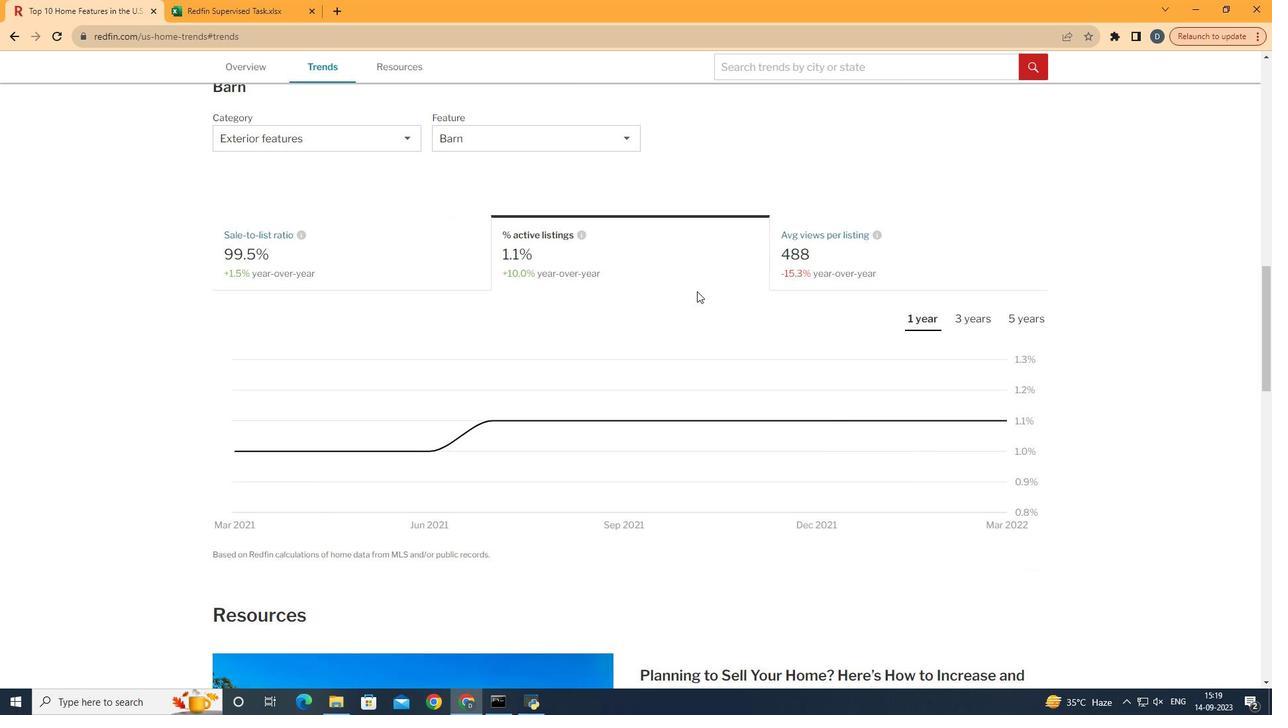 
